 Task: Create a Board called Board0000000085 in Workspace WS0000000029 in Trello with Visibility as Workspace. Create a Board called Board0000000086 in Workspace WS0000000029 in Trello with Visibility as Private. Create a Board called Board0000000087 in Workspace WS0000000029 in Trello with Visibility as Public. Create Card Card0000000337 in Board Board0000000085 in Workspace WS0000000029 in Trello. Create Card Card0000000338 in Board Board0000000085 in Workspace WS0000000029 in Trello
Action: Mouse moved to (439, 44)
Screenshot: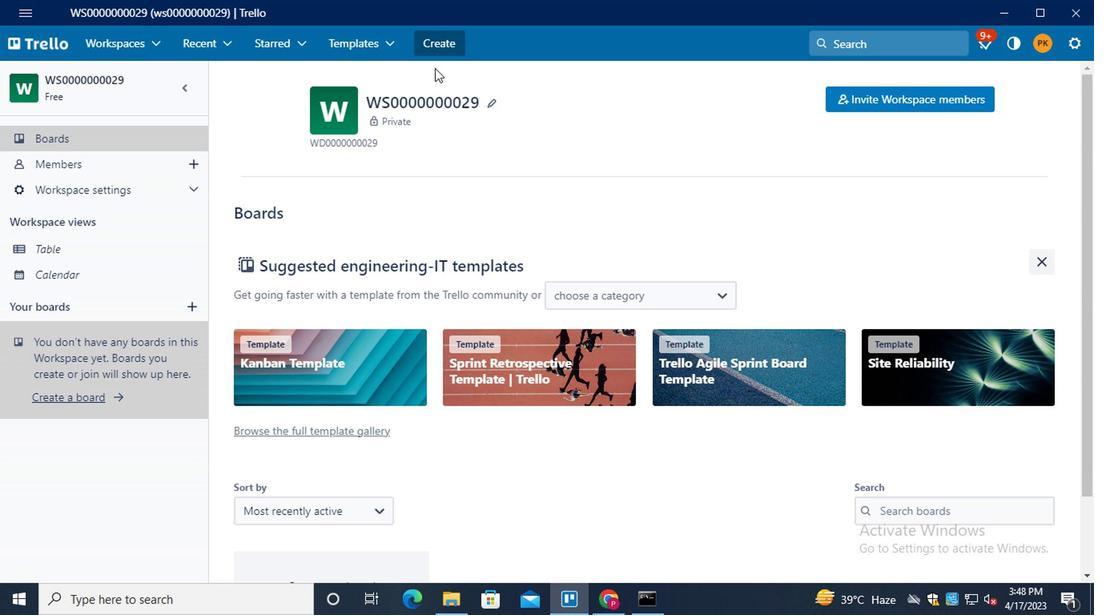 
Action: Mouse pressed left at (439, 44)
Screenshot: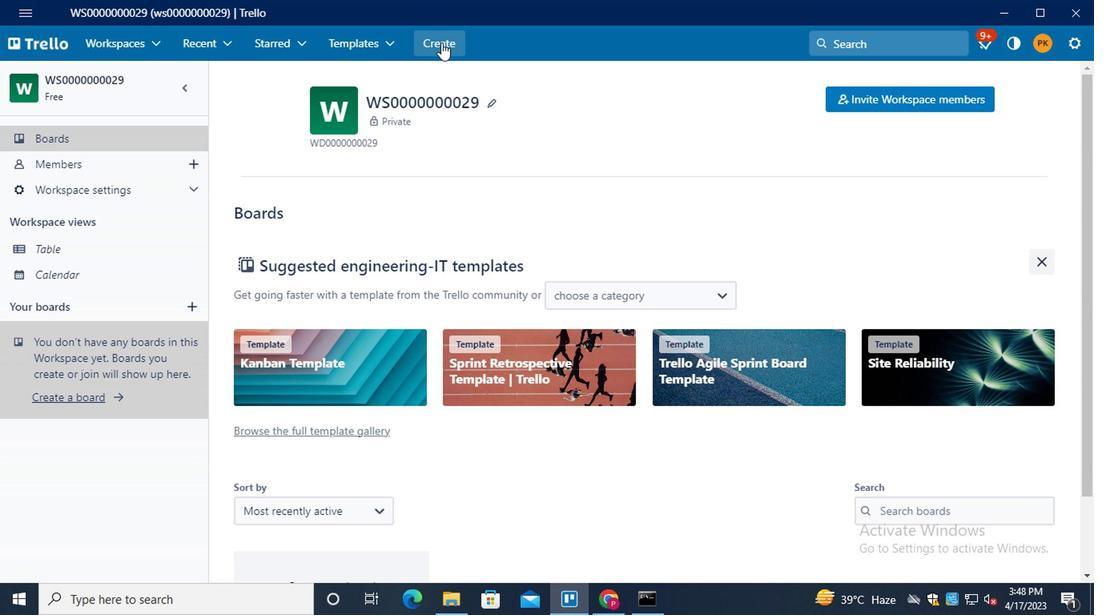 
Action: Mouse moved to (507, 110)
Screenshot: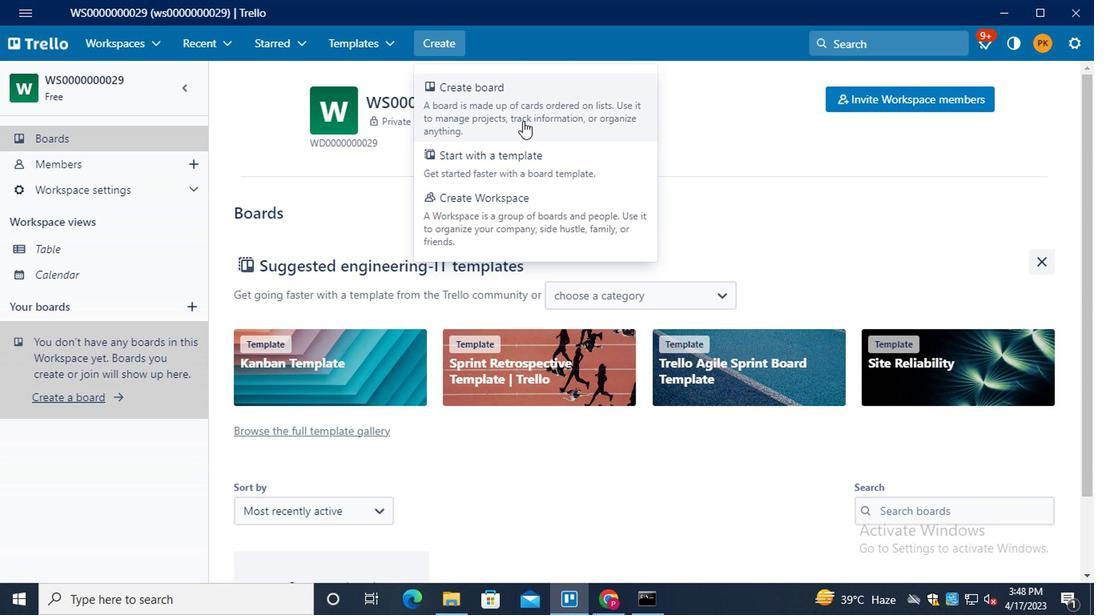
Action: Mouse pressed left at (507, 110)
Screenshot: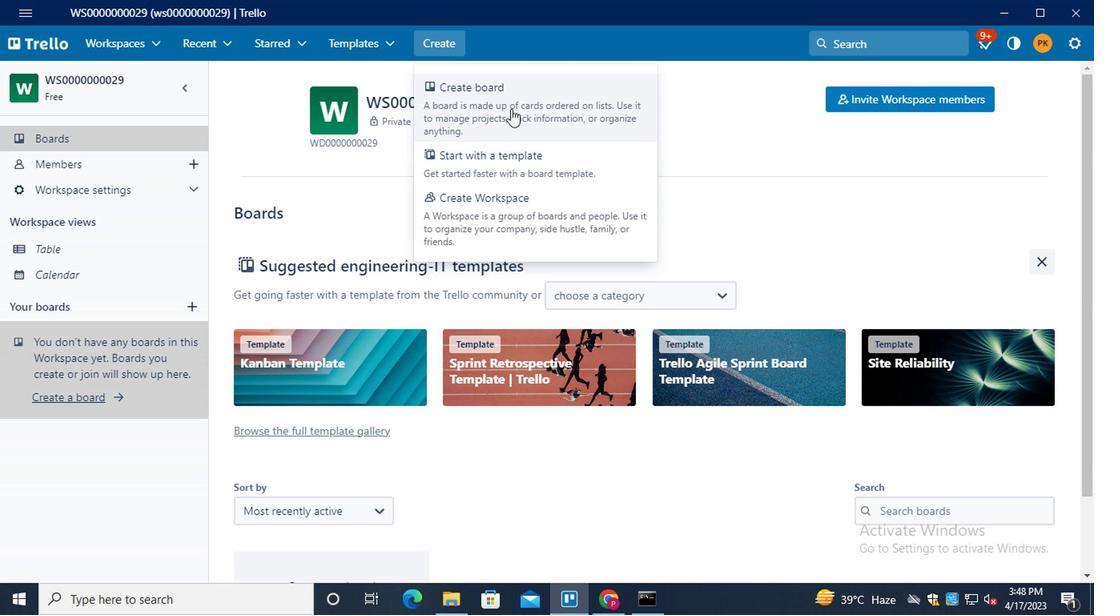 
Action: Mouse moved to (480, 320)
Screenshot: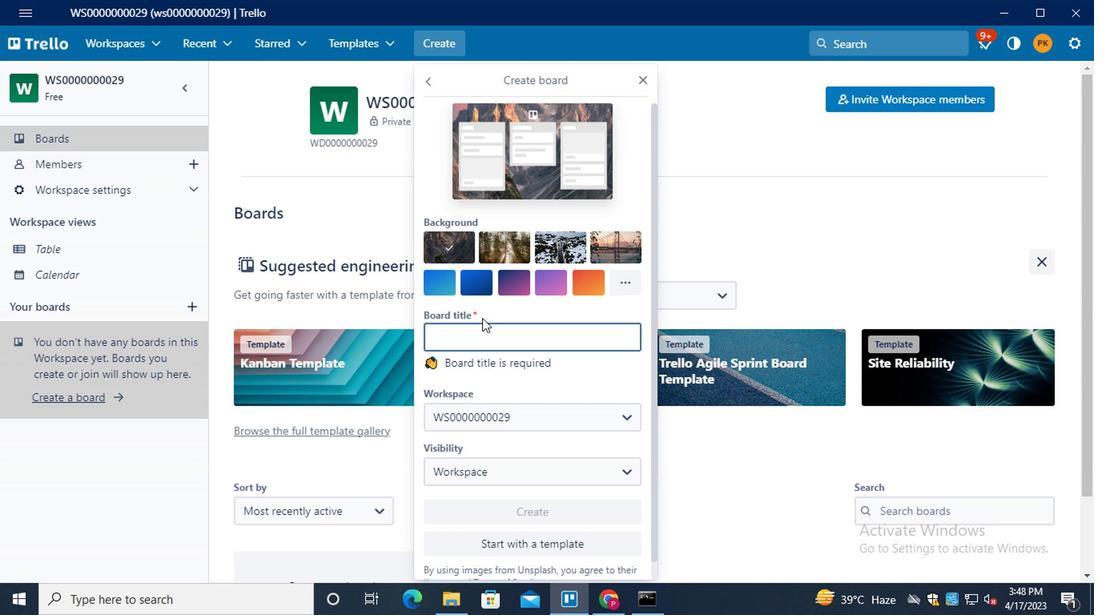 
Action: Key pressed <Key.shift>BOARD0000000085
Screenshot: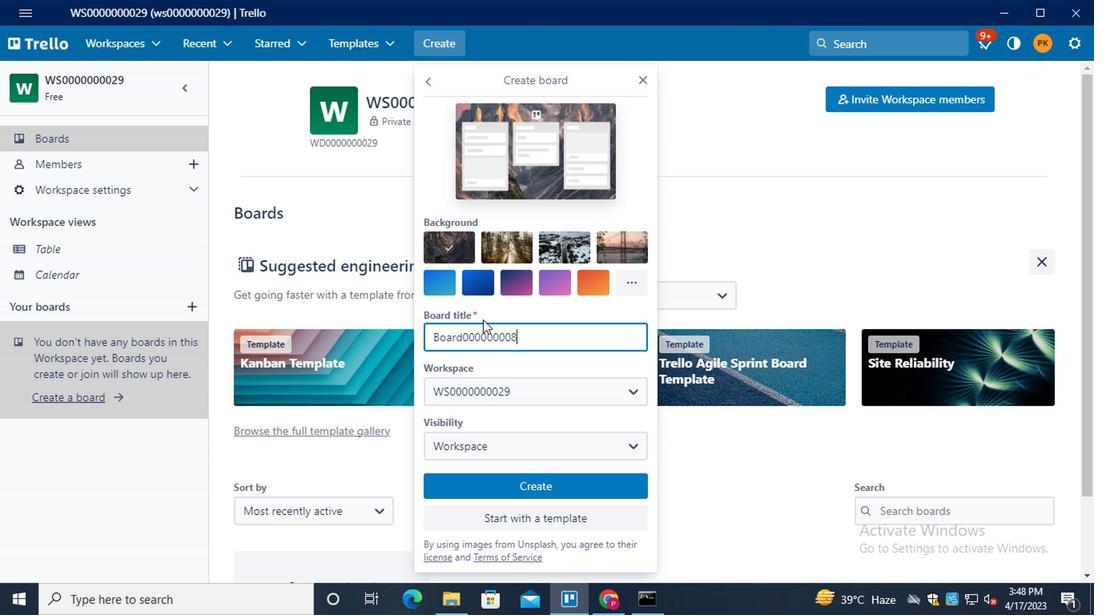 
Action: Mouse moved to (525, 490)
Screenshot: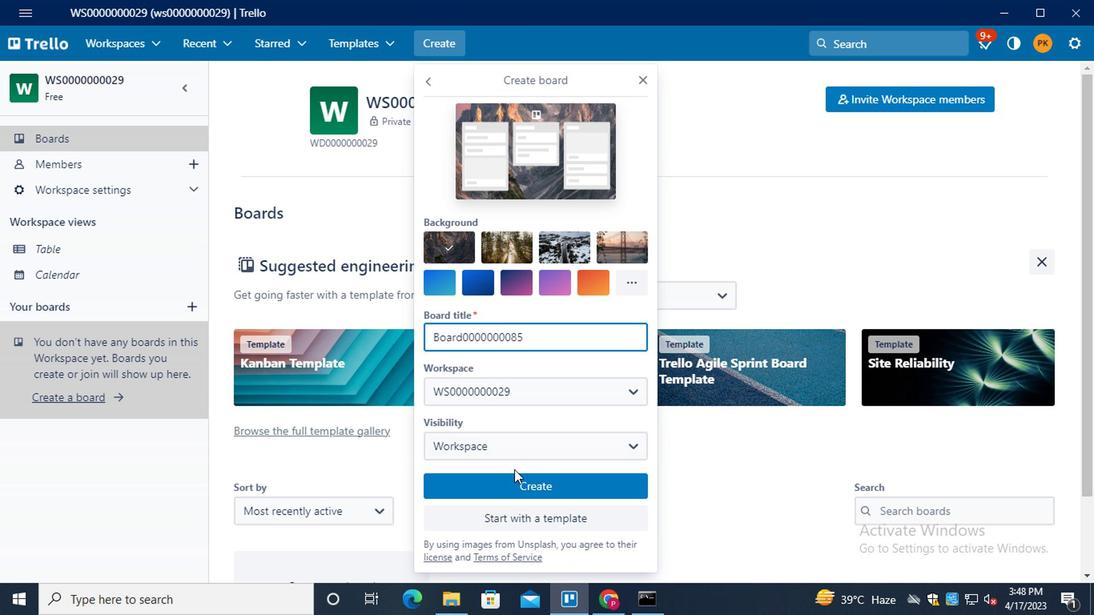 
Action: Mouse pressed left at (525, 490)
Screenshot: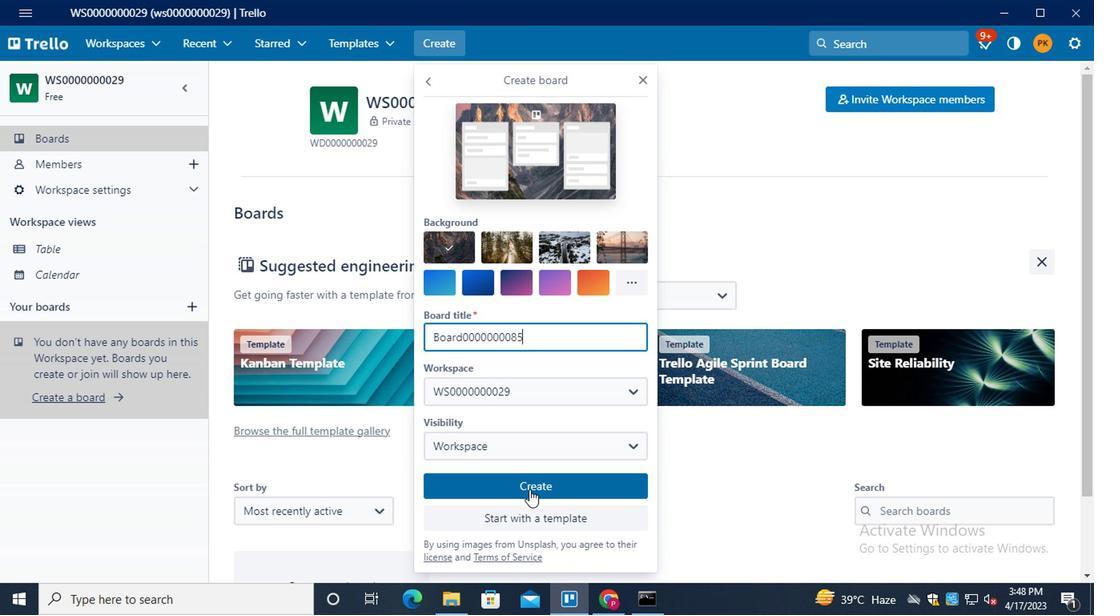 
Action: Mouse moved to (431, 50)
Screenshot: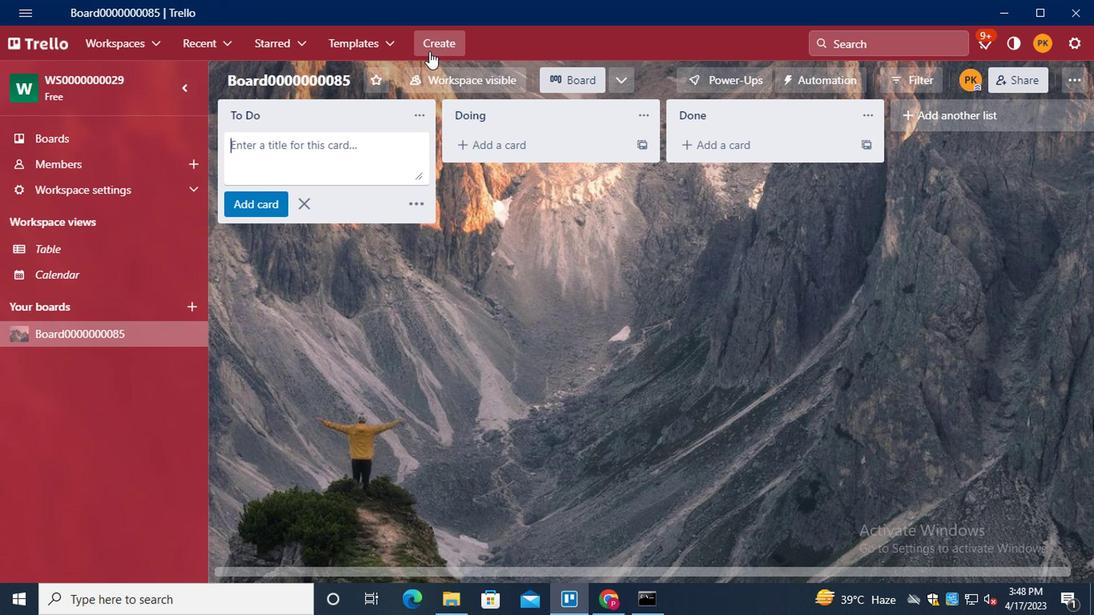 
Action: Mouse pressed left at (431, 50)
Screenshot: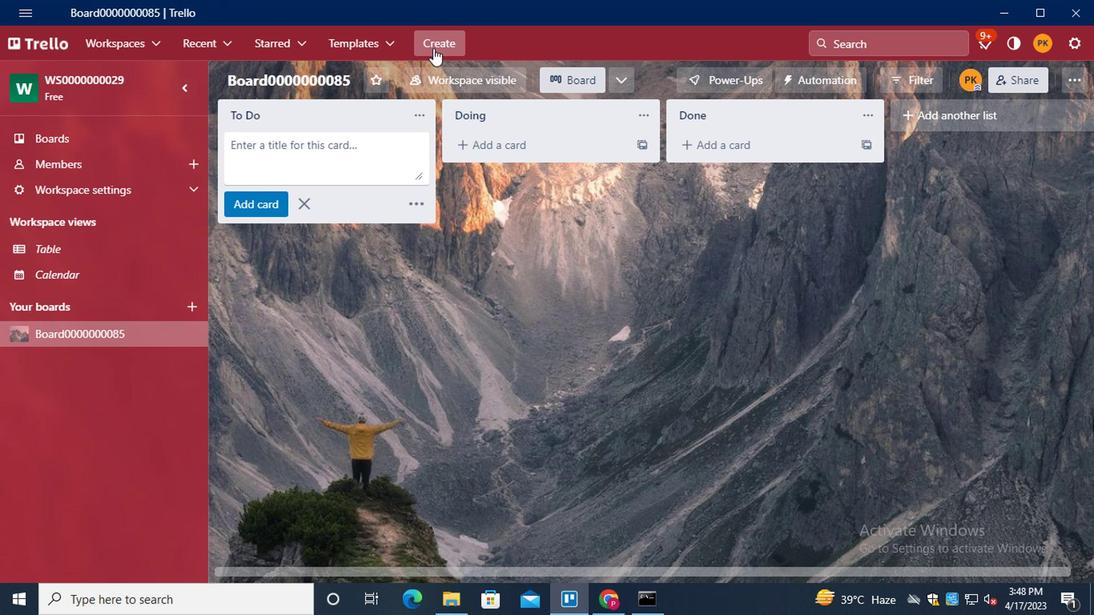 
Action: Mouse moved to (462, 105)
Screenshot: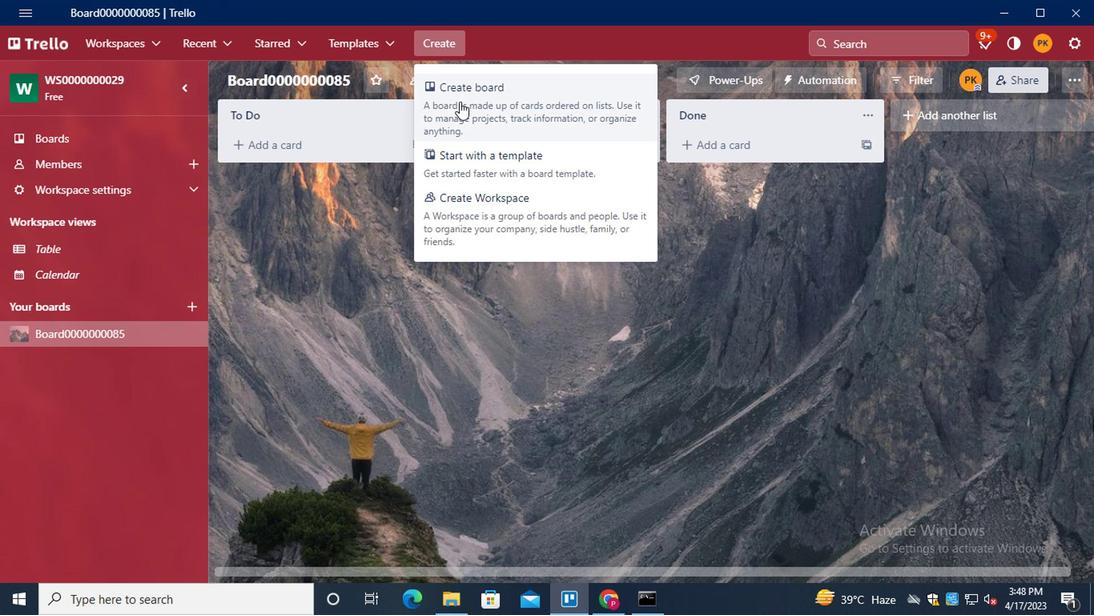 
Action: Mouse pressed left at (462, 105)
Screenshot: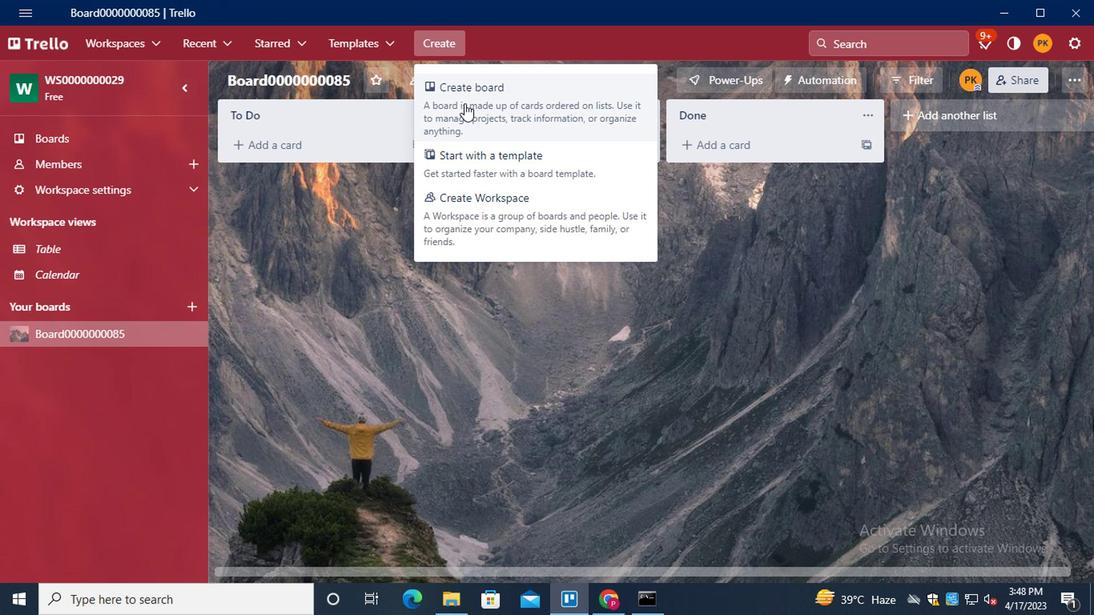 
Action: Mouse moved to (485, 324)
Screenshot: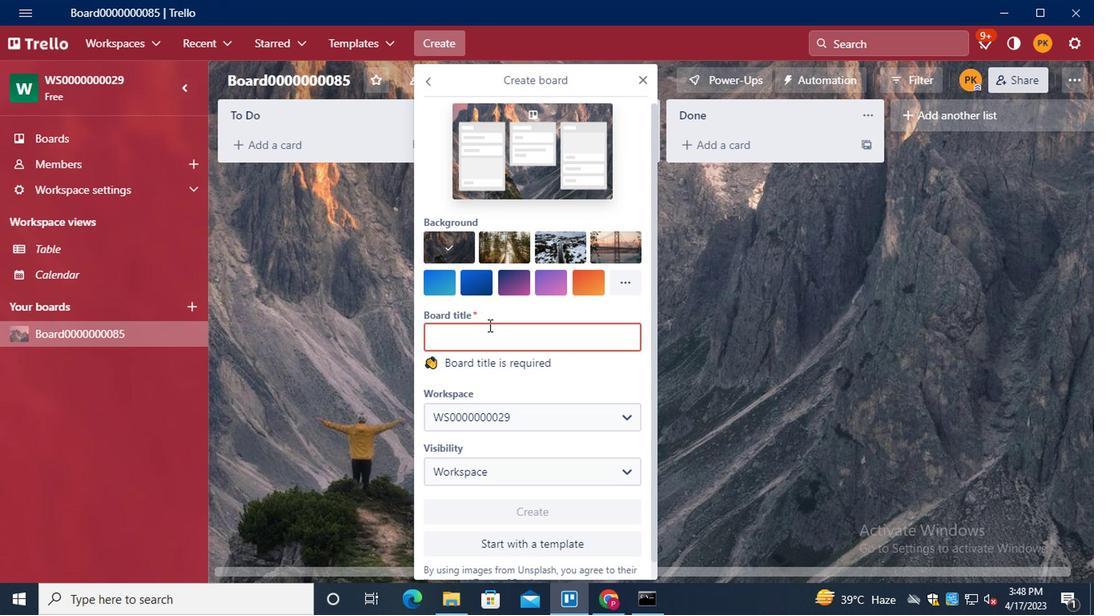 
Action: Key pressed <Key.shift>BOARD0000000086
Screenshot: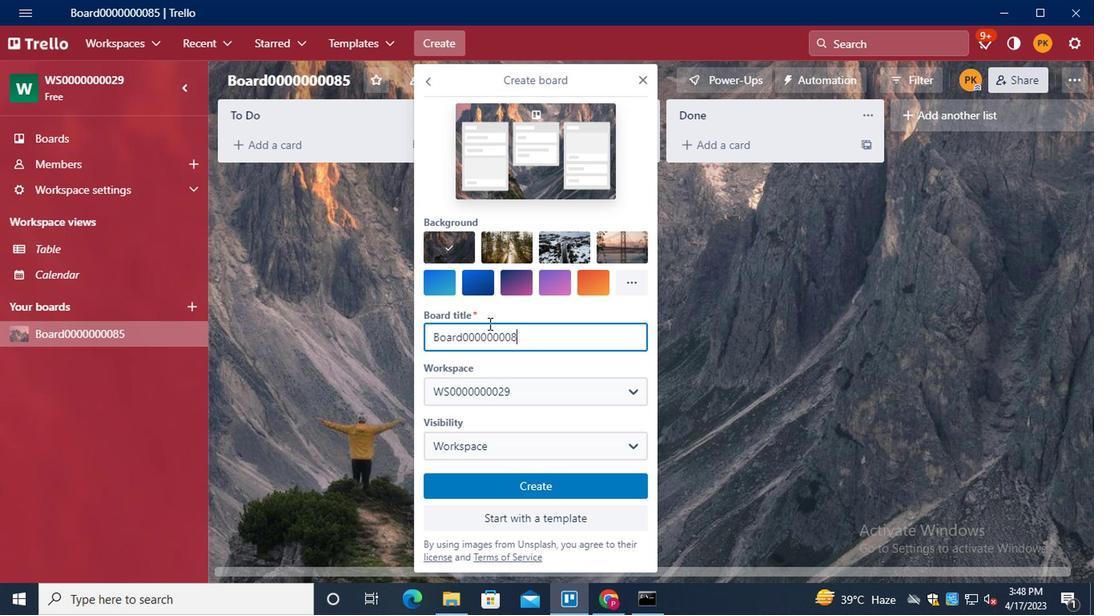 
Action: Mouse moved to (501, 455)
Screenshot: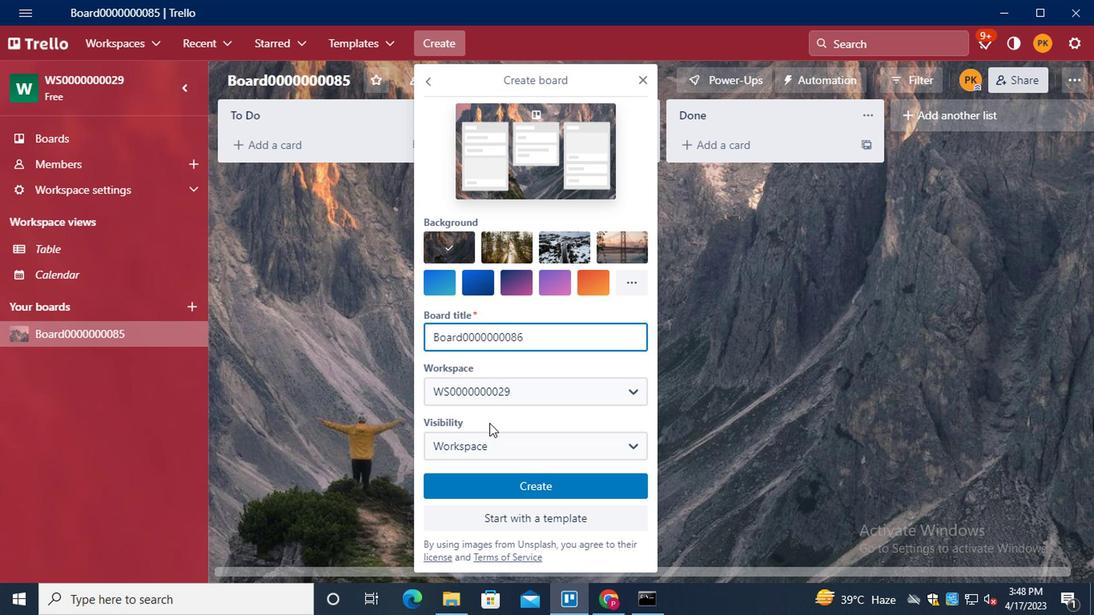 
Action: Mouse pressed left at (501, 455)
Screenshot: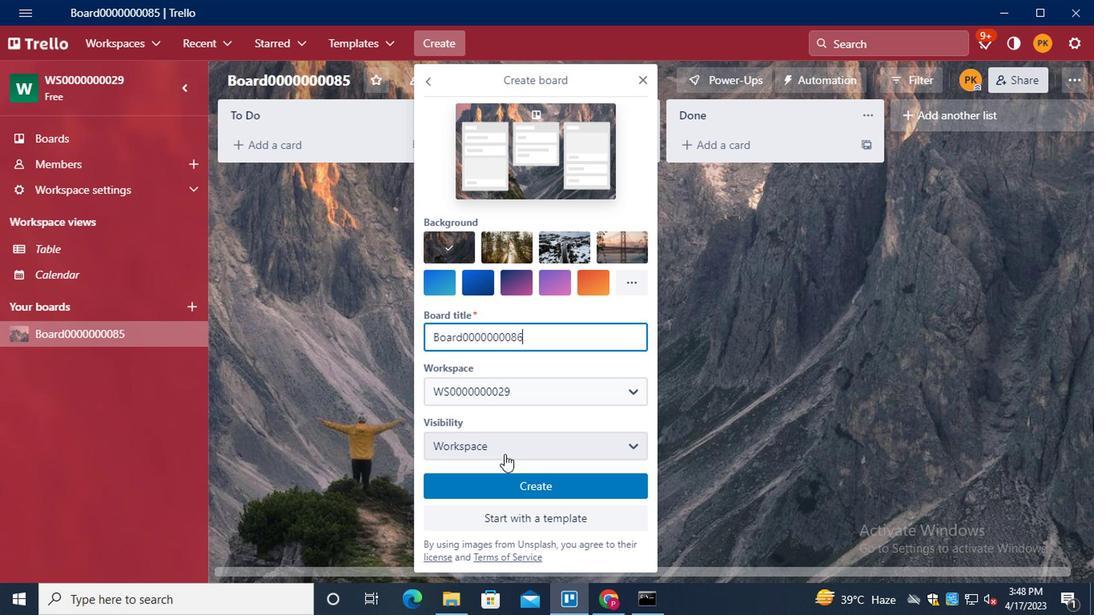 
Action: Mouse scrolled (501, 454) with delta (0, -1)
Screenshot: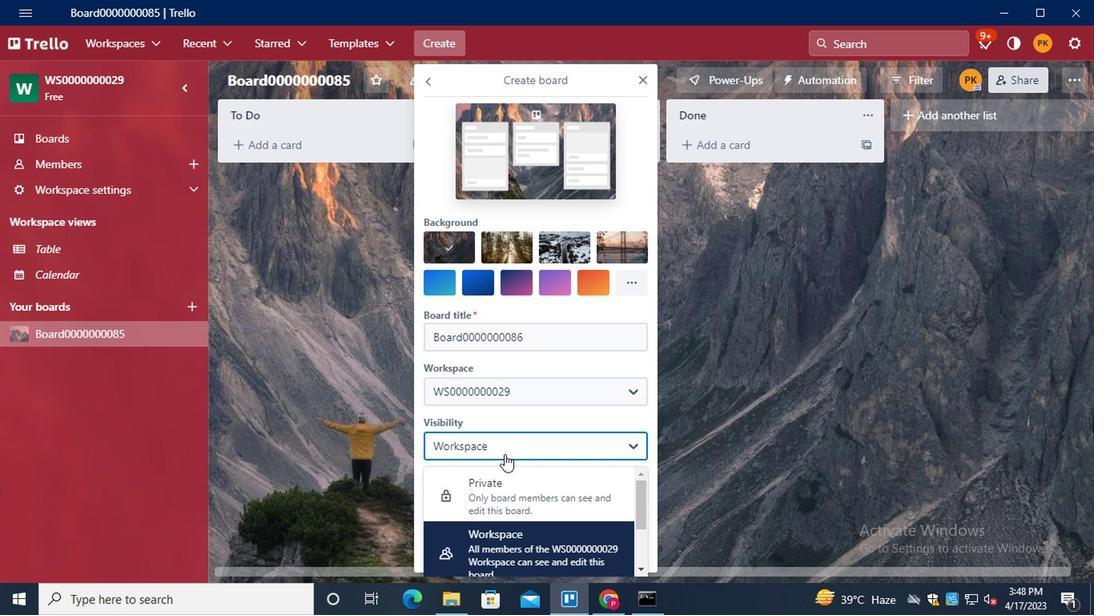 
Action: Mouse scrolled (501, 454) with delta (0, -1)
Screenshot: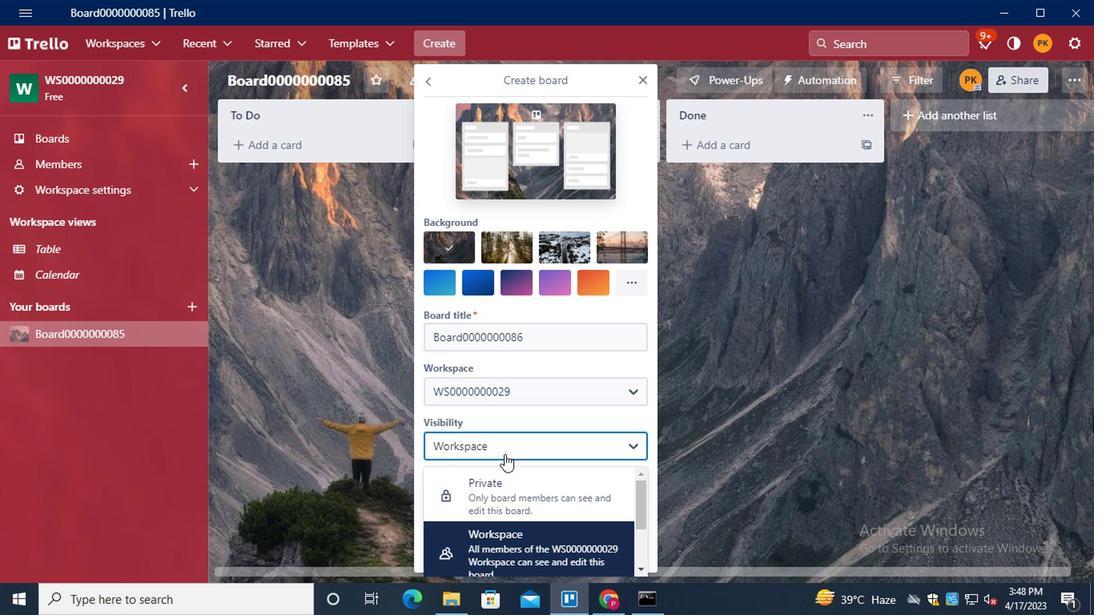 
Action: Mouse moved to (503, 487)
Screenshot: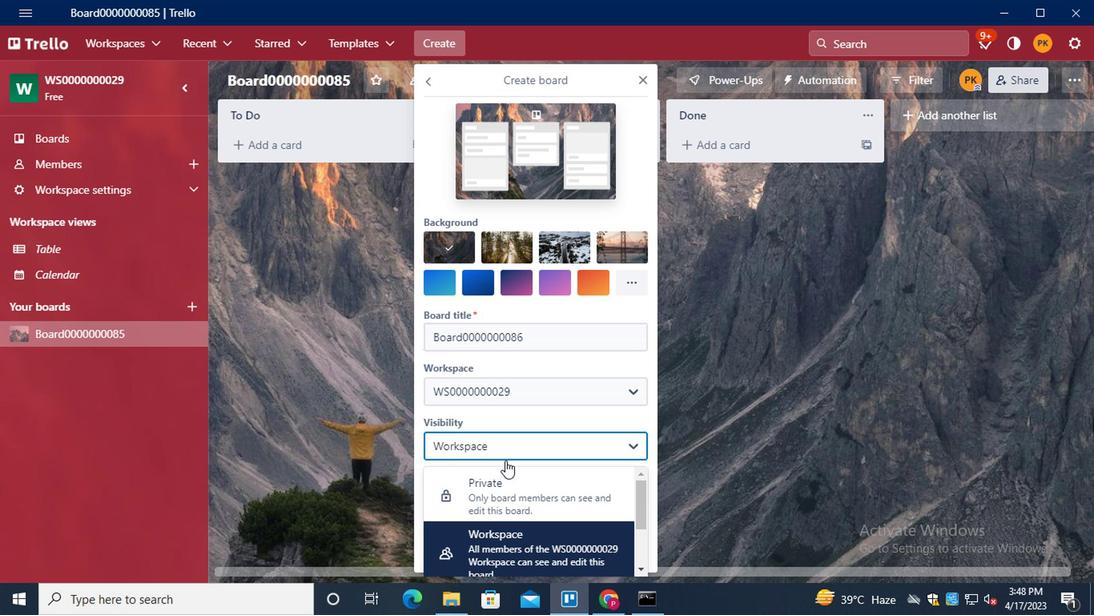 
Action: Mouse pressed left at (503, 487)
Screenshot: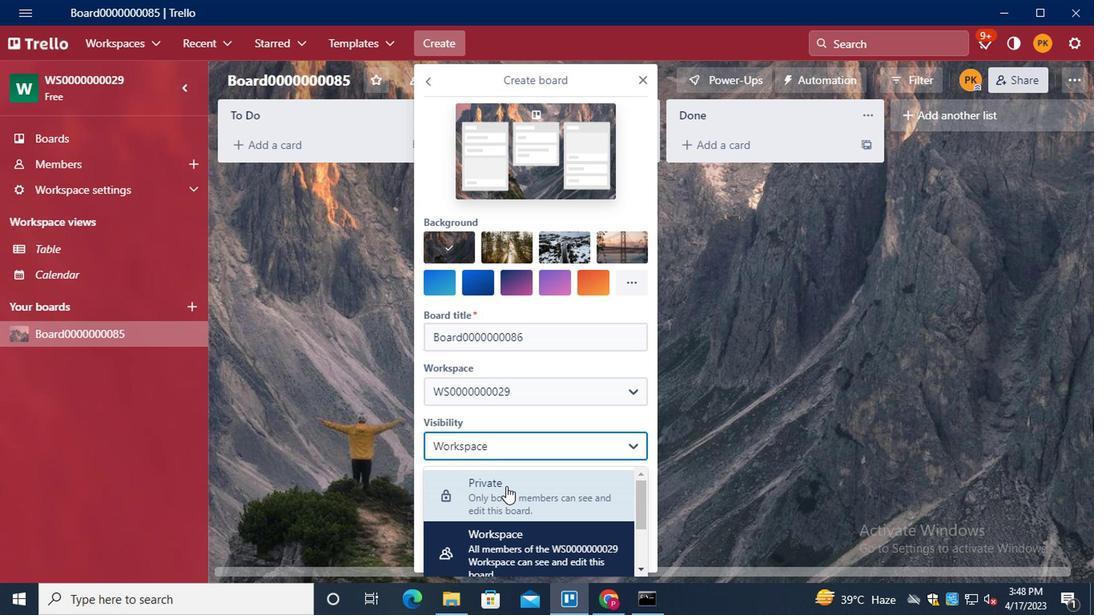
Action: Mouse moved to (532, 482)
Screenshot: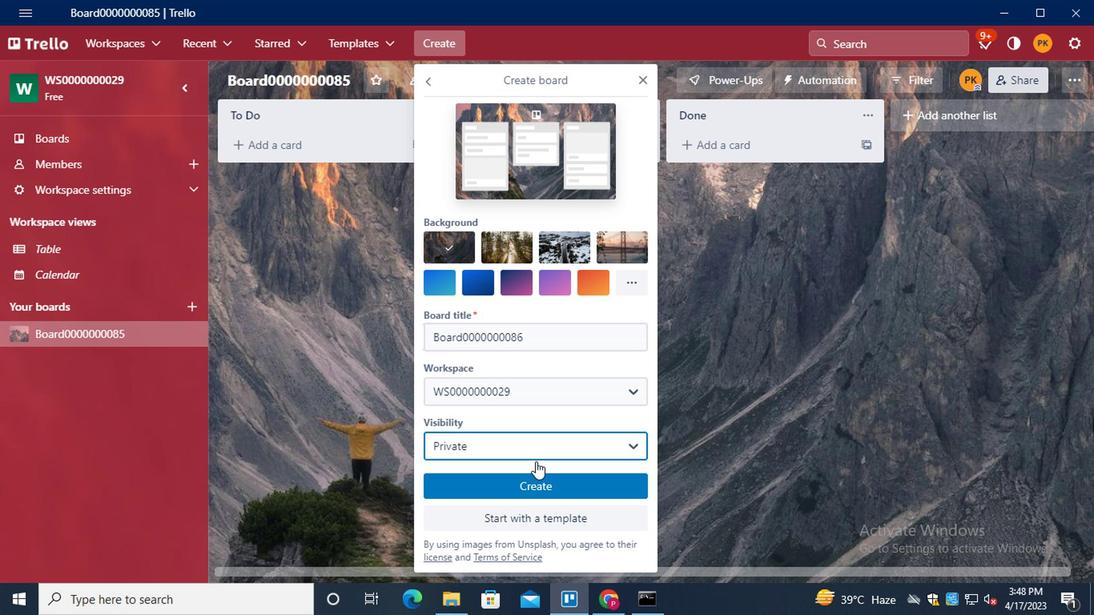 
Action: Mouse pressed left at (532, 482)
Screenshot: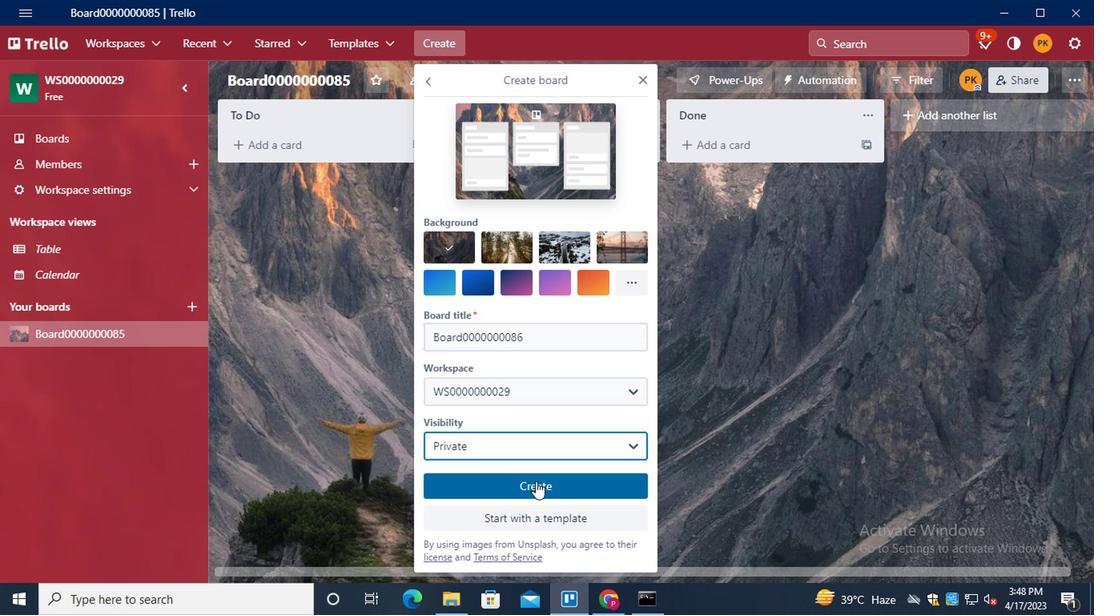 
Action: Mouse moved to (444, 50)
Screenshot: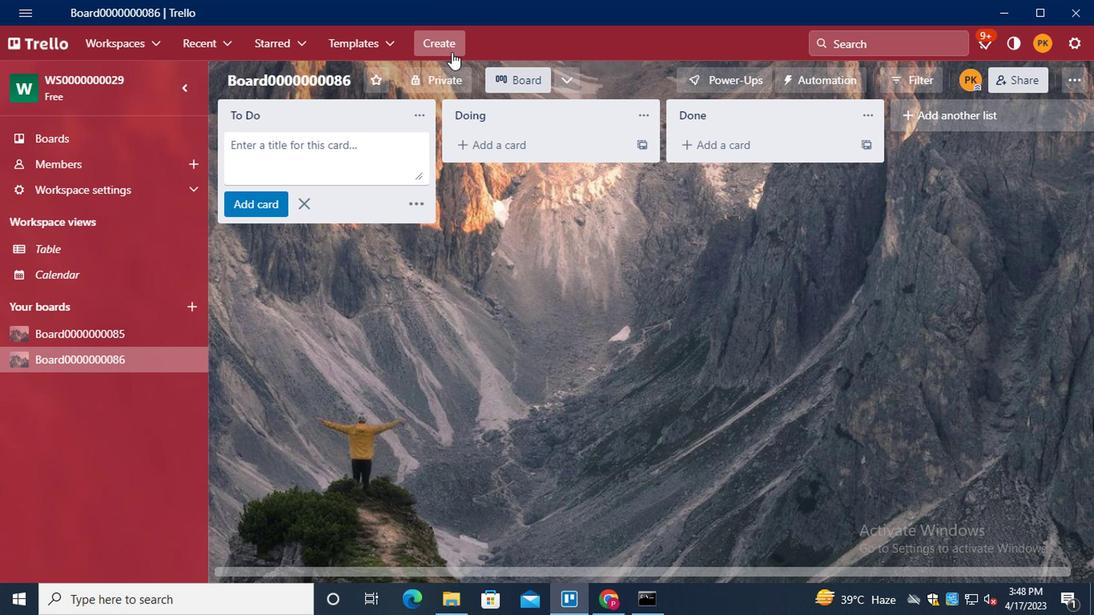 
Action: Mouse pressed left at (444, 50)
Screenshot: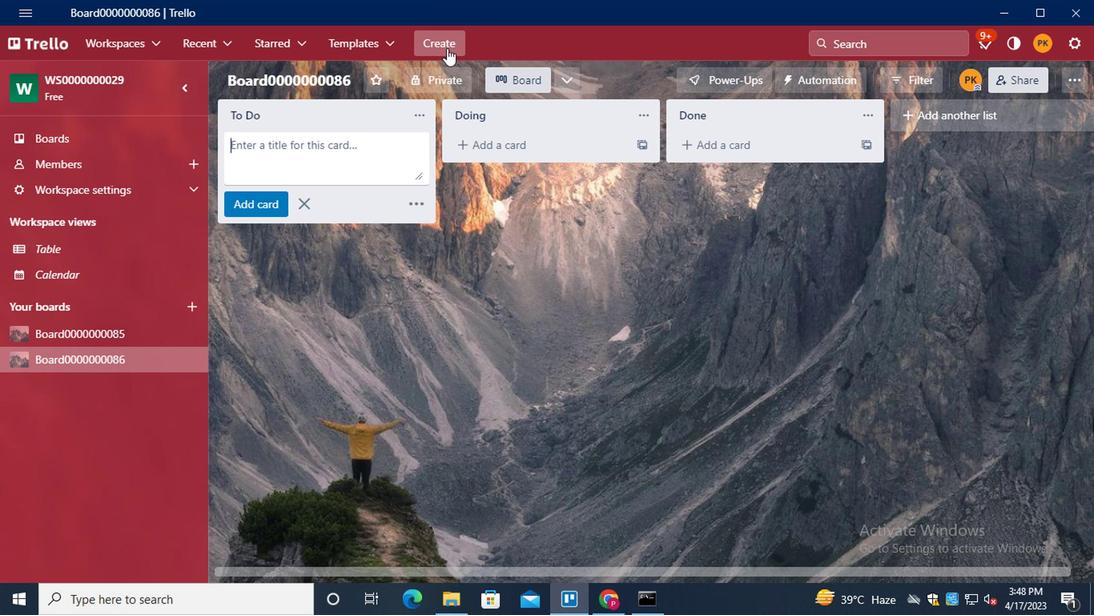
Action: Mouse moved to (484, 110)
Screenshot: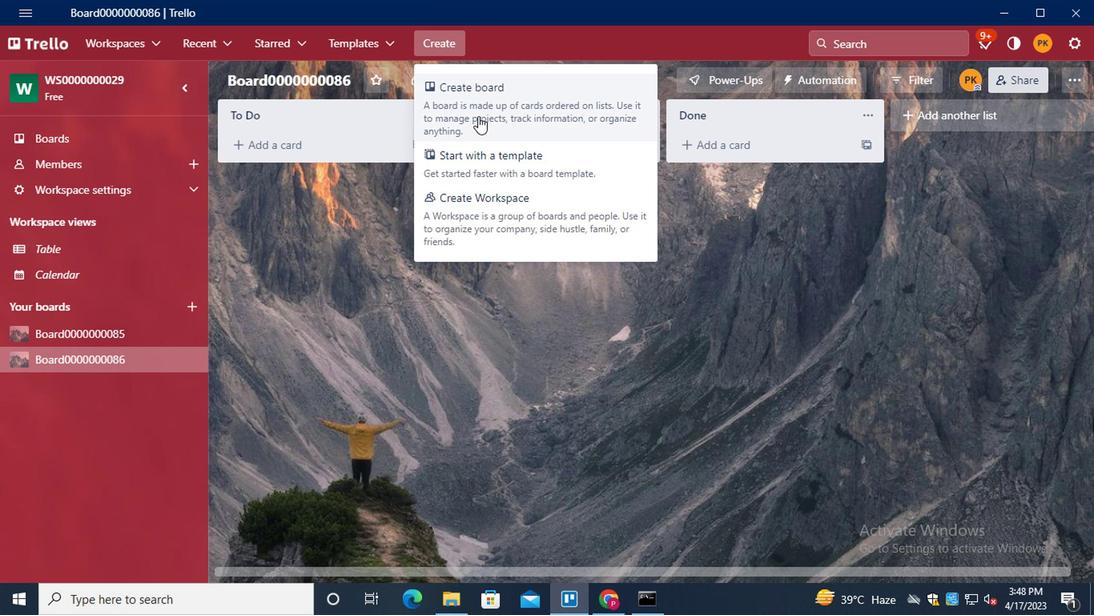
Action: Mouse pressed left at (484, 110)
Screenshot: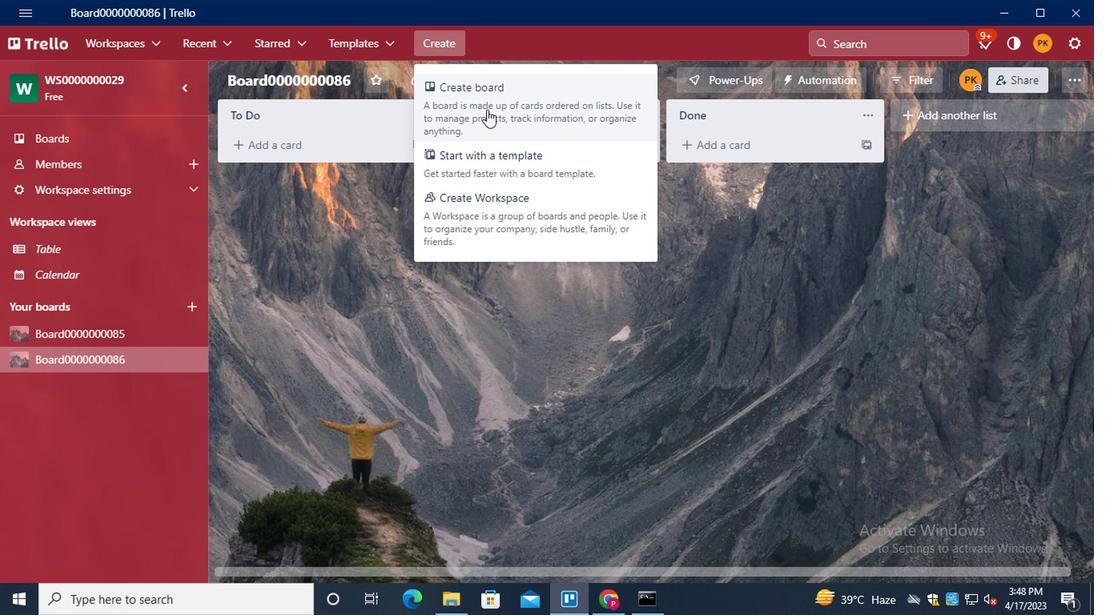 
Action: Mouse moved to (501, 315)
Screenshot: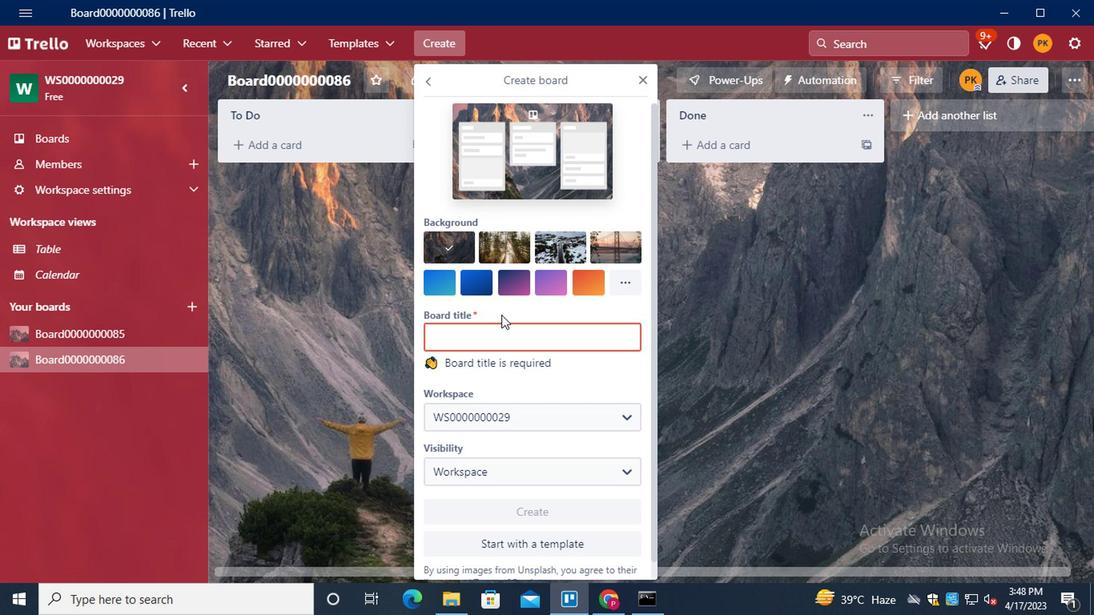 
Action: Key pressed <Key.shift>BOARD0000000087
Screenshot: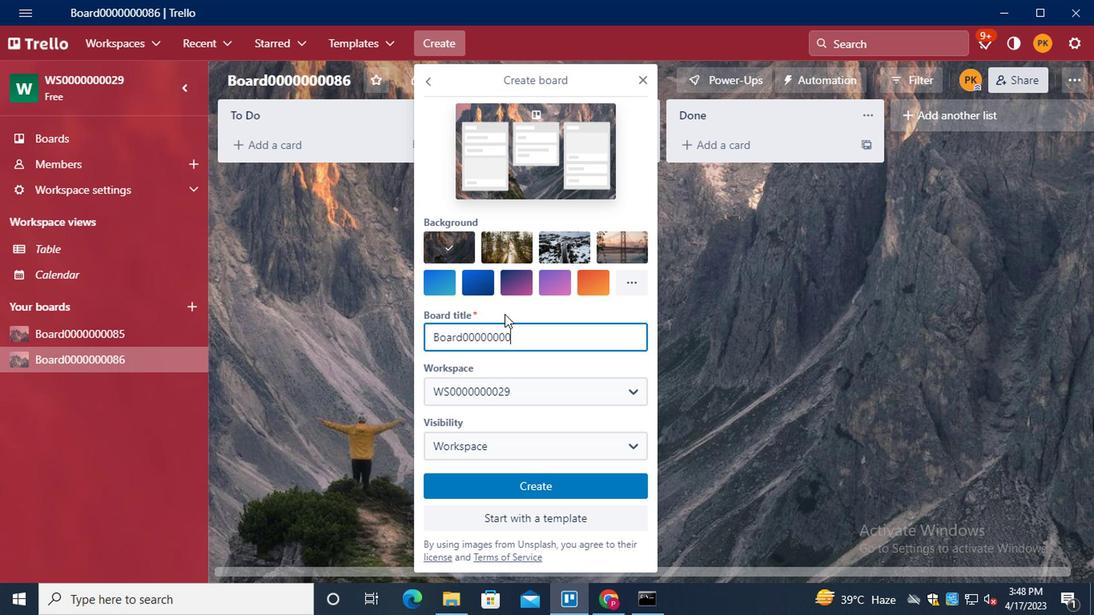 
Action: Mouse moved to (502, 448)
Screenshot: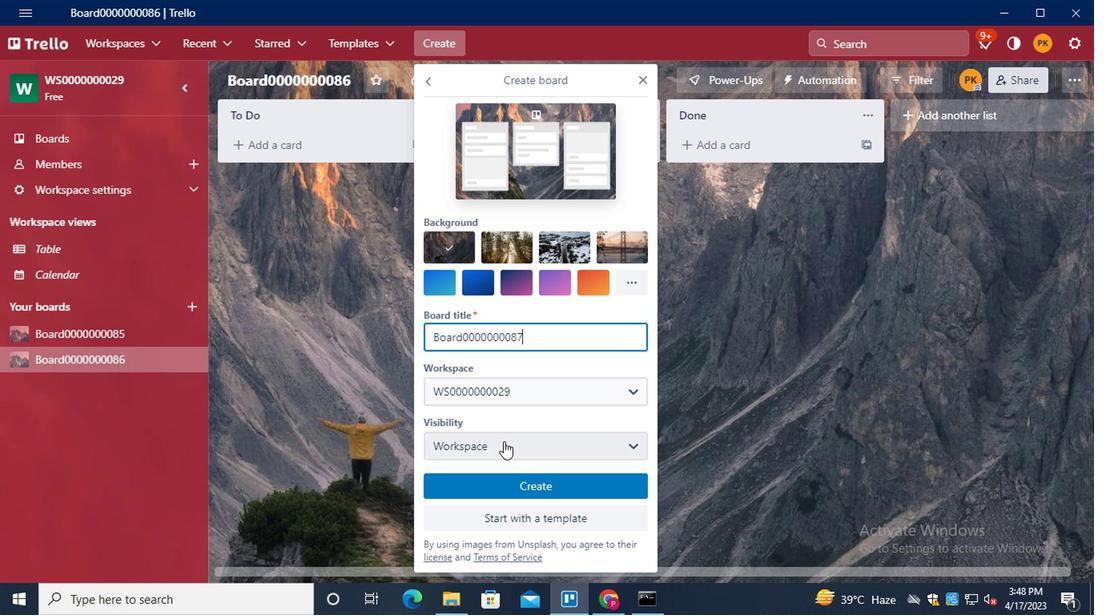 
Action: Mouse pressed left at (502, 448)
Screenshot: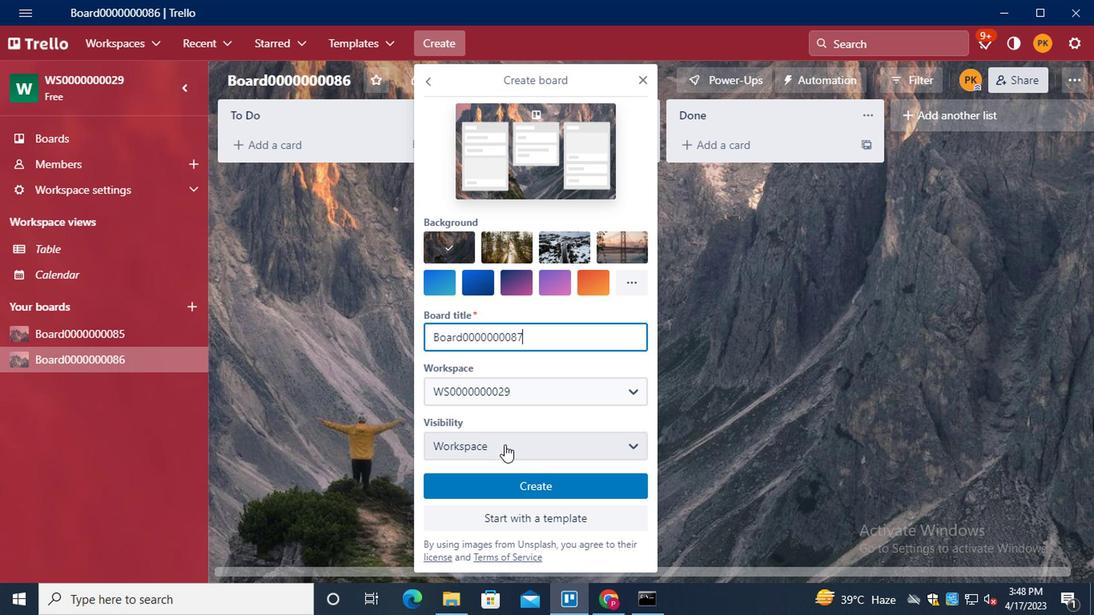 
Action: Mouse moved to (507, 487)
Screenshot: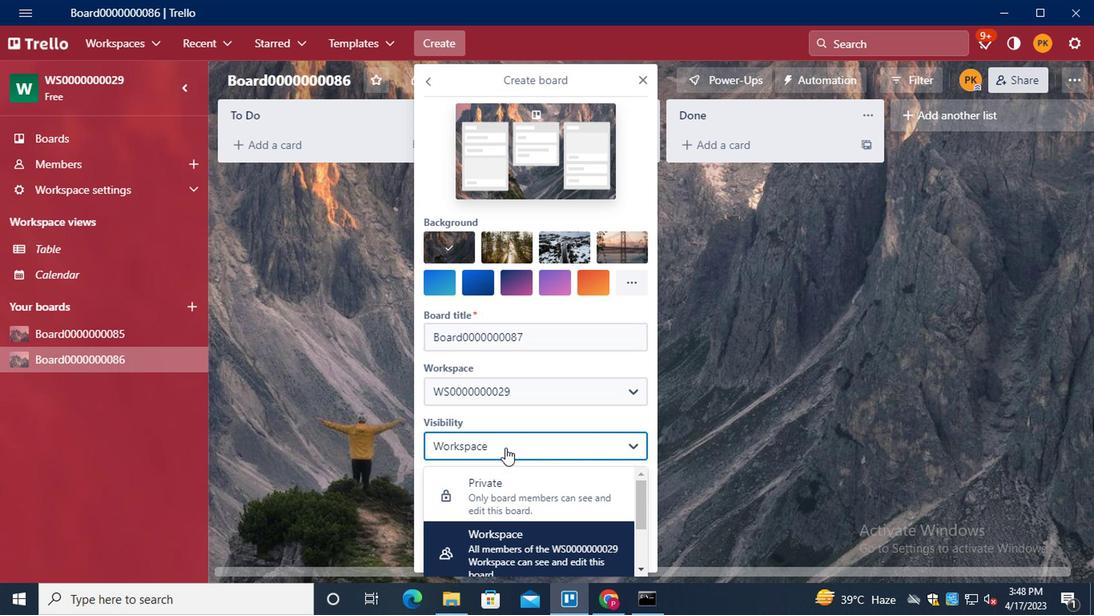 
Action: Mouse scrolled (507, 487) with delta (0, 0)
Screenshot: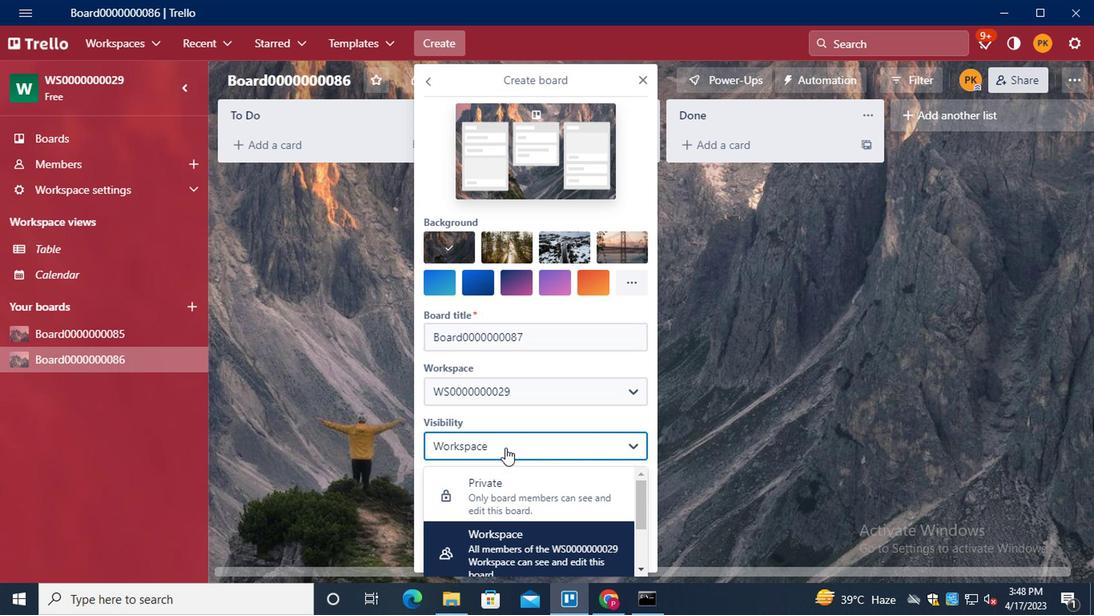 
Action: Mouse moved to (507, 490)
Screenshot: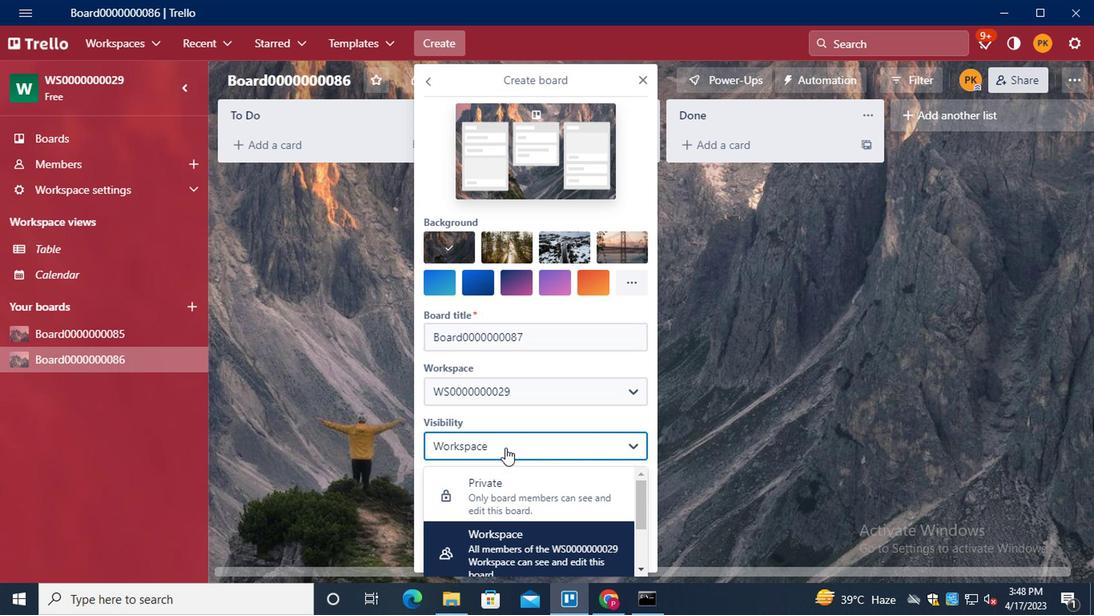 
Action: Mouse scrolled (507, 489) with delta (0, 0)
Screenshot: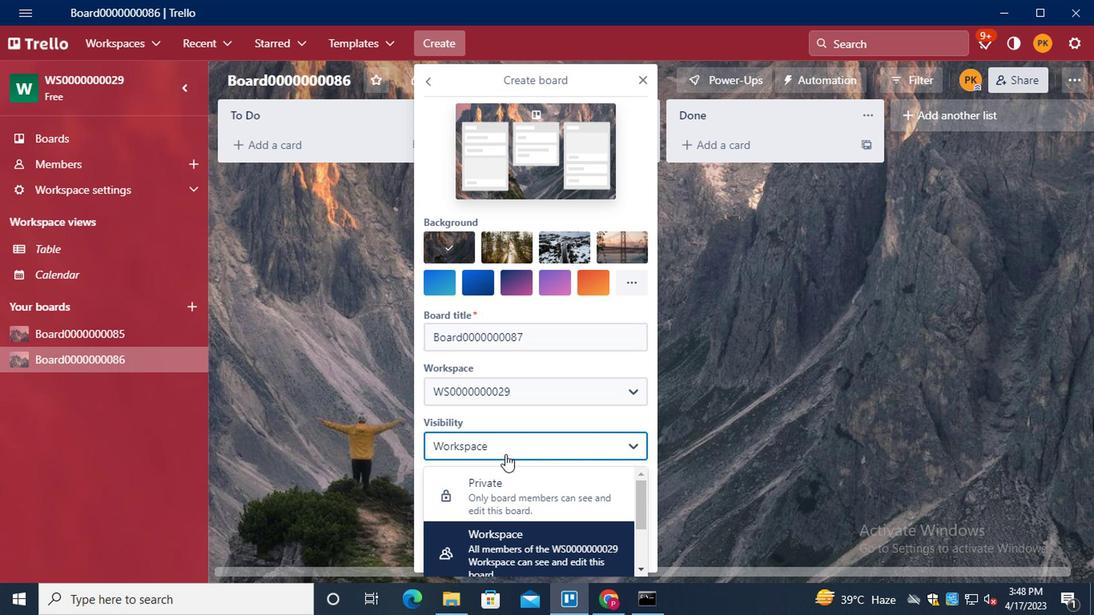 
Action: Mouse moved to (507, 491)
Screenshot: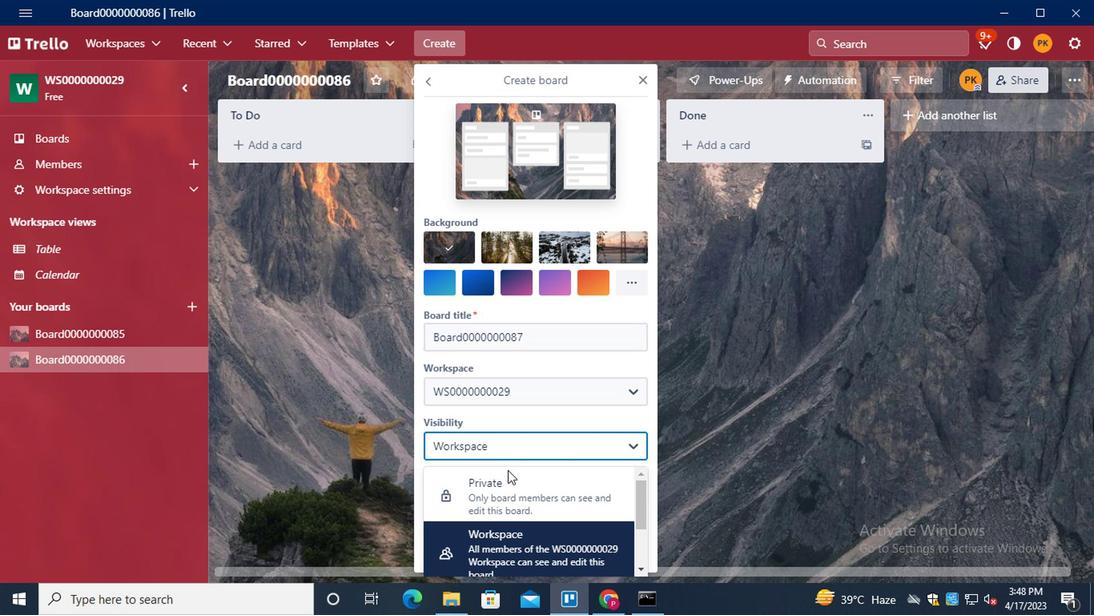 
Action: Mouse scrolled (507, 491) with delta (0, 0)
Screenshot: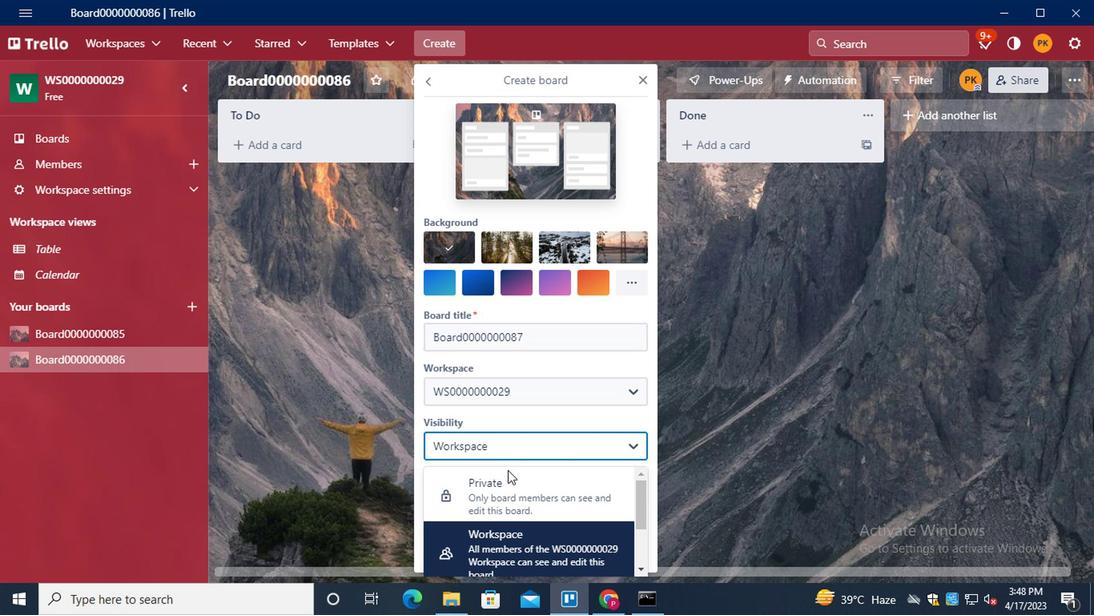 
Action: Mouse moved to (507, 494)
Screenshot: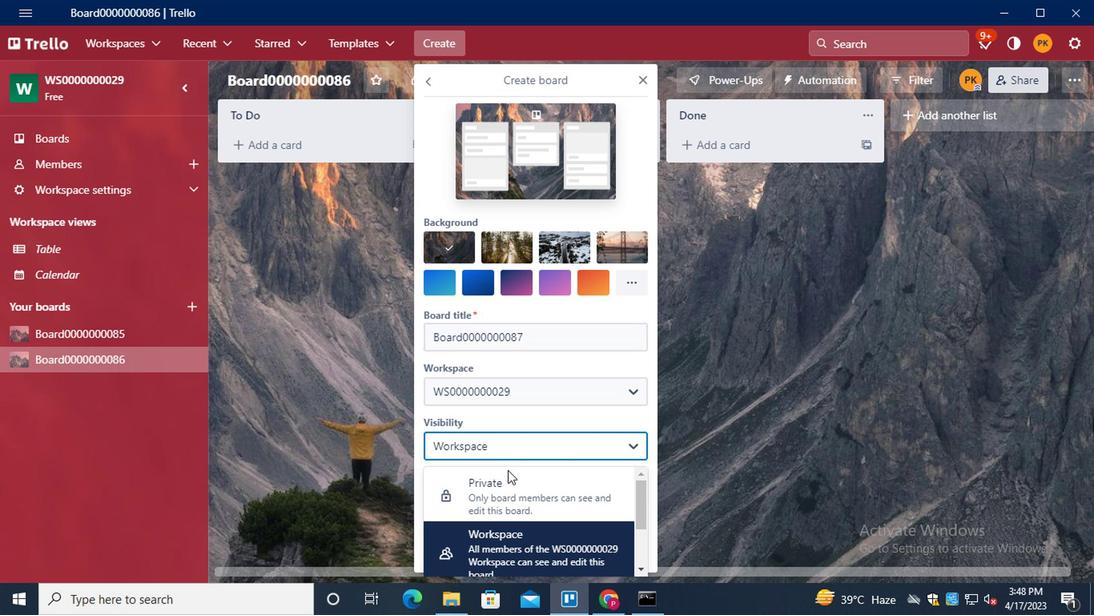 
Action: Mouse scrolled (507, 493) with delta (0, 0)
Screenshot: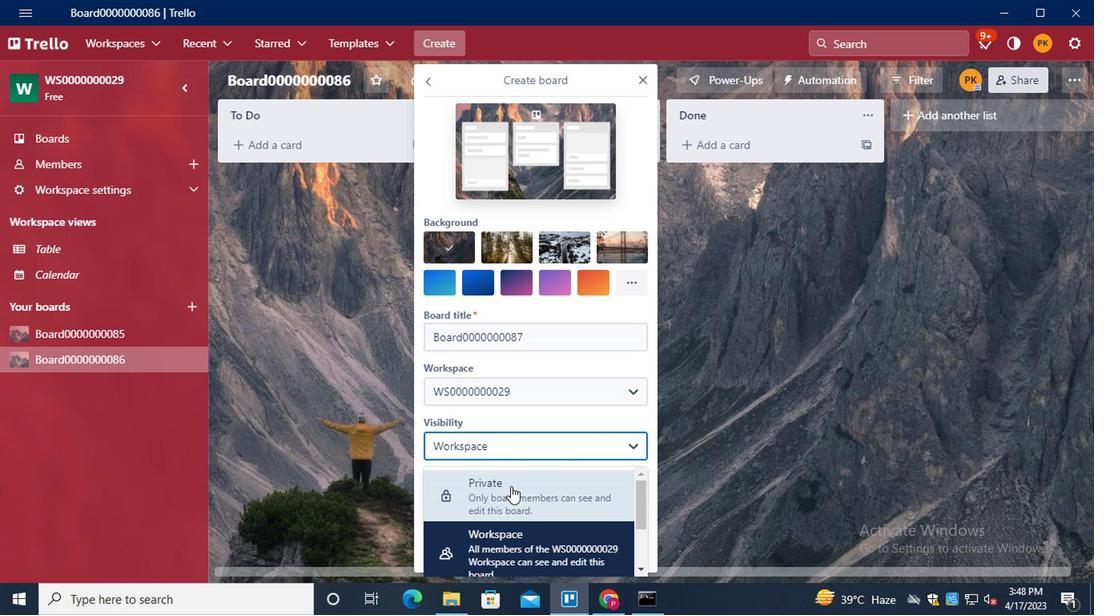 
Action: Mouse moved to (511, 547)
Screenshot: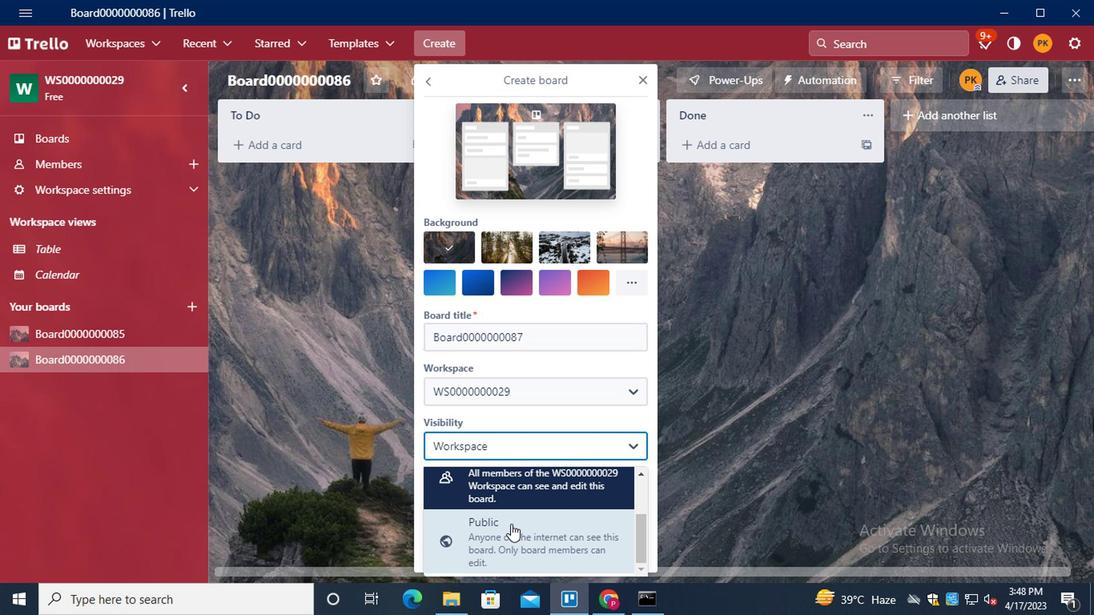 
Action: Mouse pressed left at (511, 547)
Screenshot: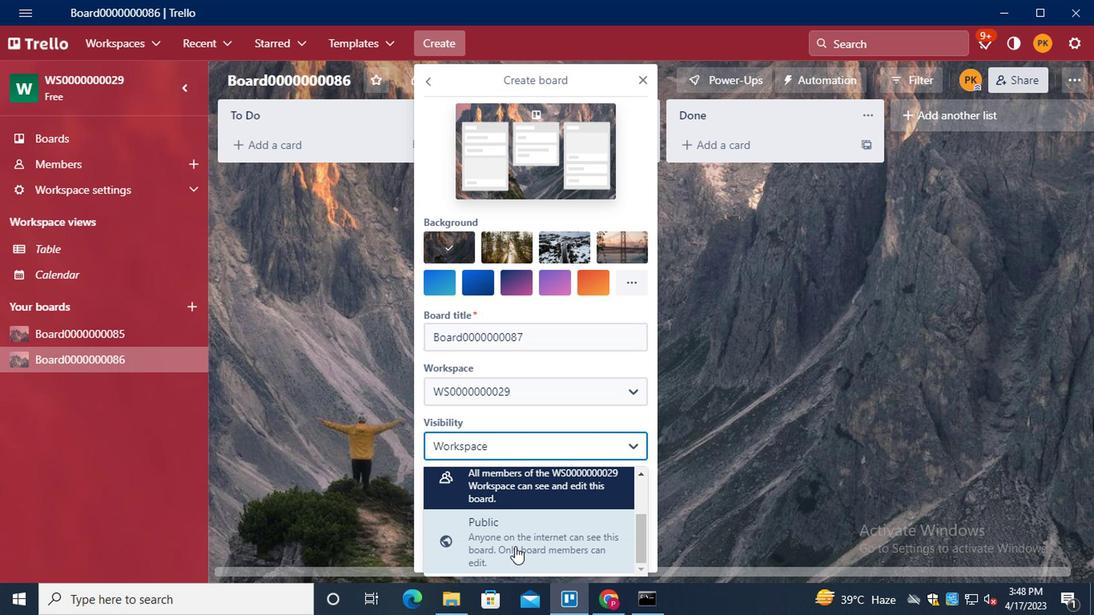 
Action: Mouse moved to (560, 551)
Screenshot: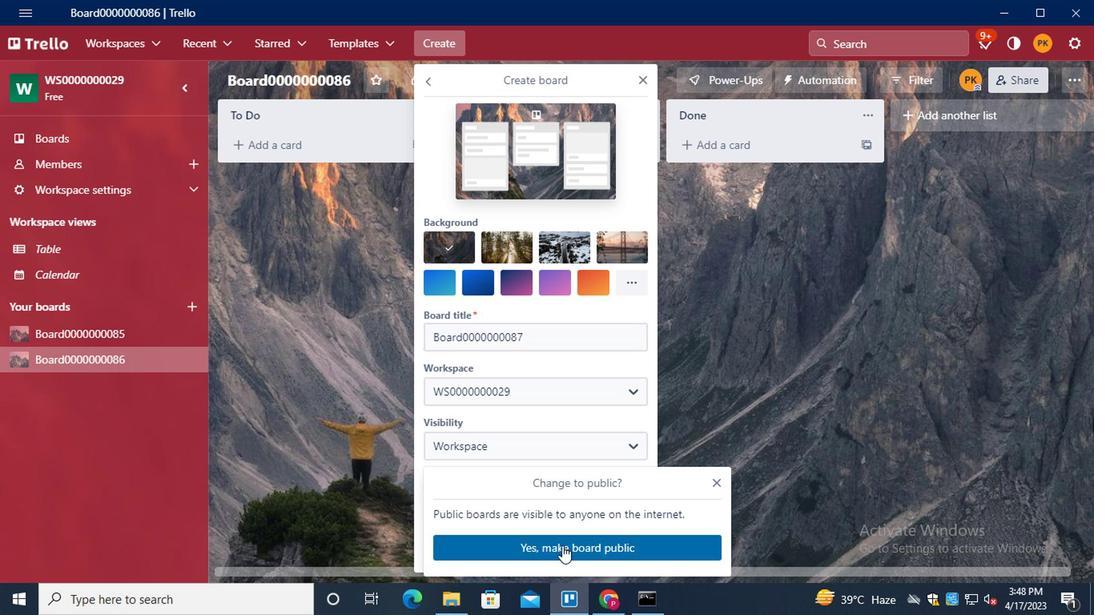 
Action: Mouse pressed left at (560, 551)
Screenshot: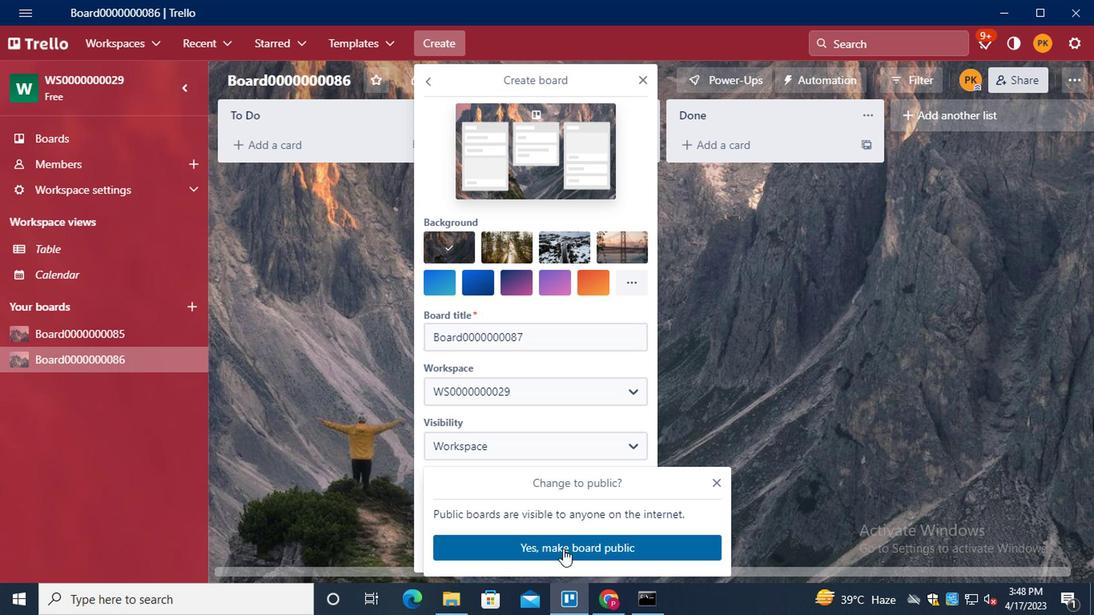 
Action: Mouse moved to (552, 492)
Screenshot: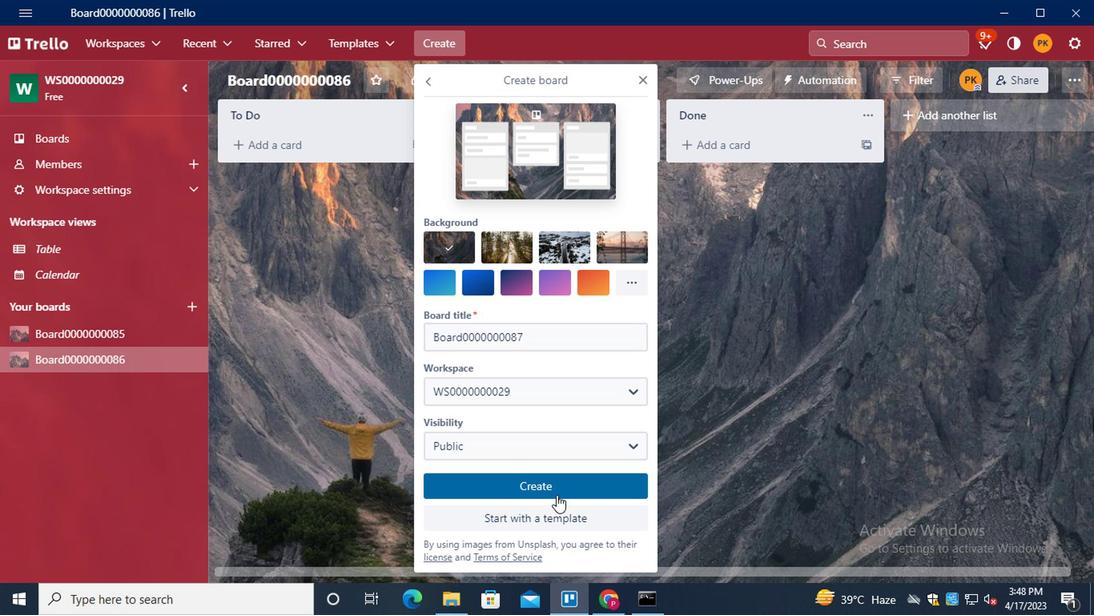 
Action: Mouse pressed left at (552, 492)
Screenshot: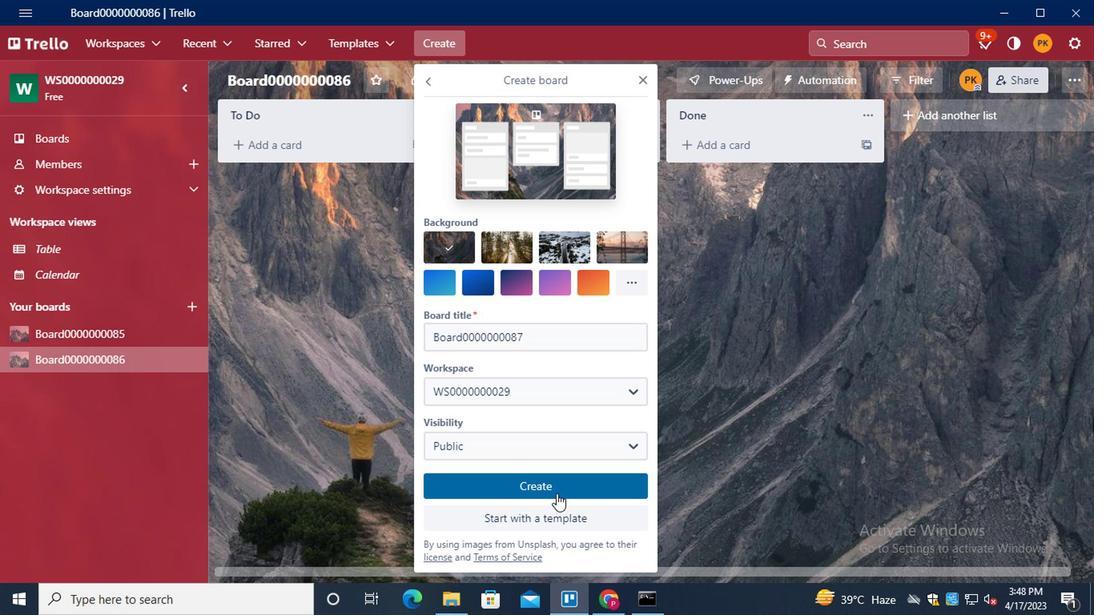 
Action: Mouse moved to (107, 333)
Screenshot: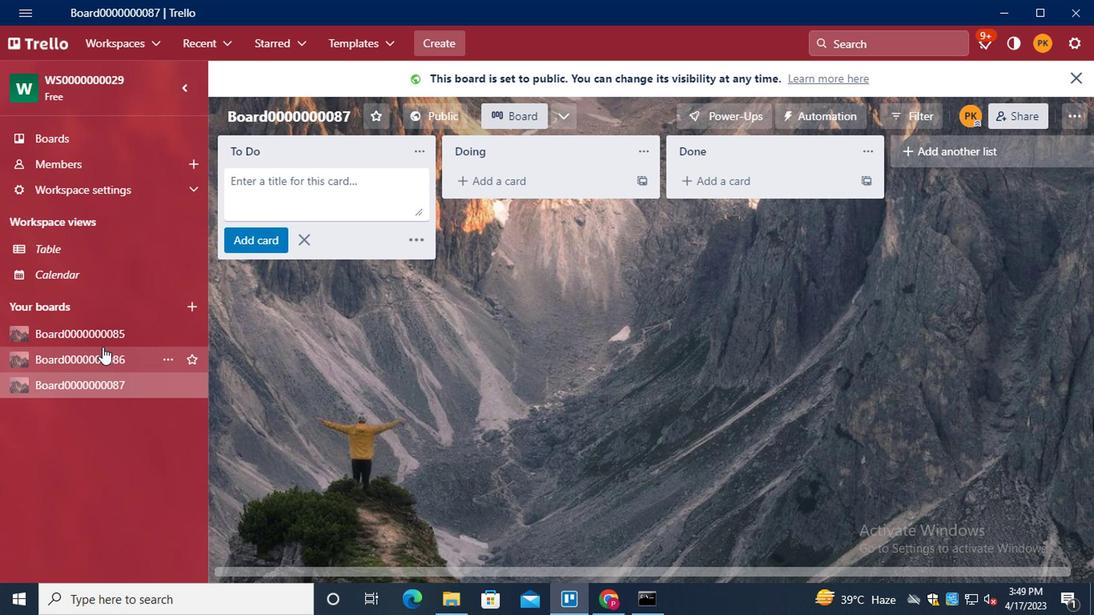 
Action: Mouse pressed left at (107, 333)
Screenshot: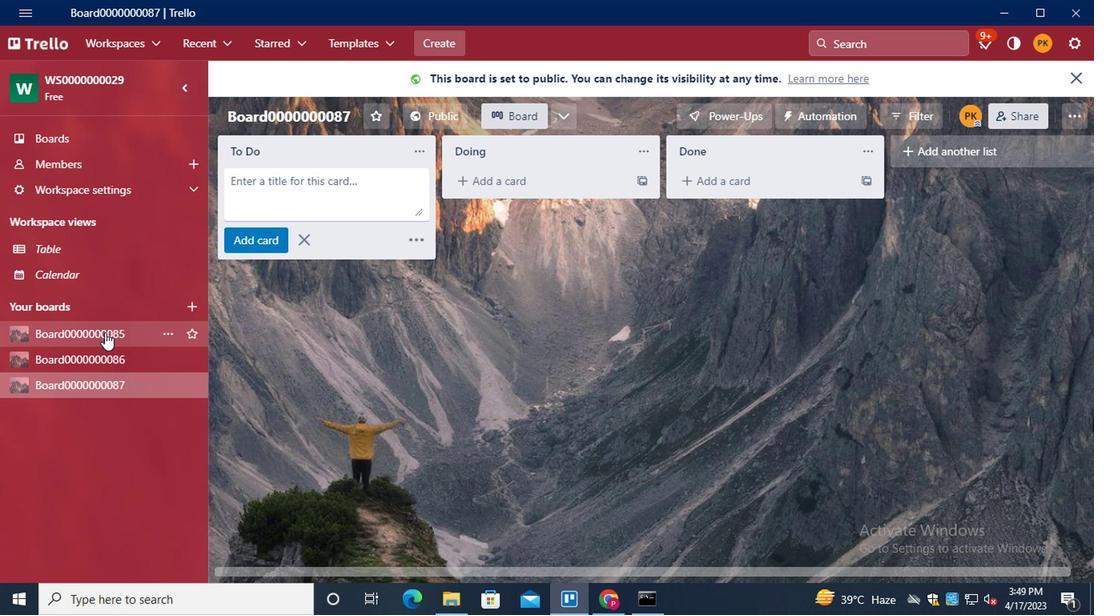 
Action: Mouse moved to (320, 143)
Screenshot: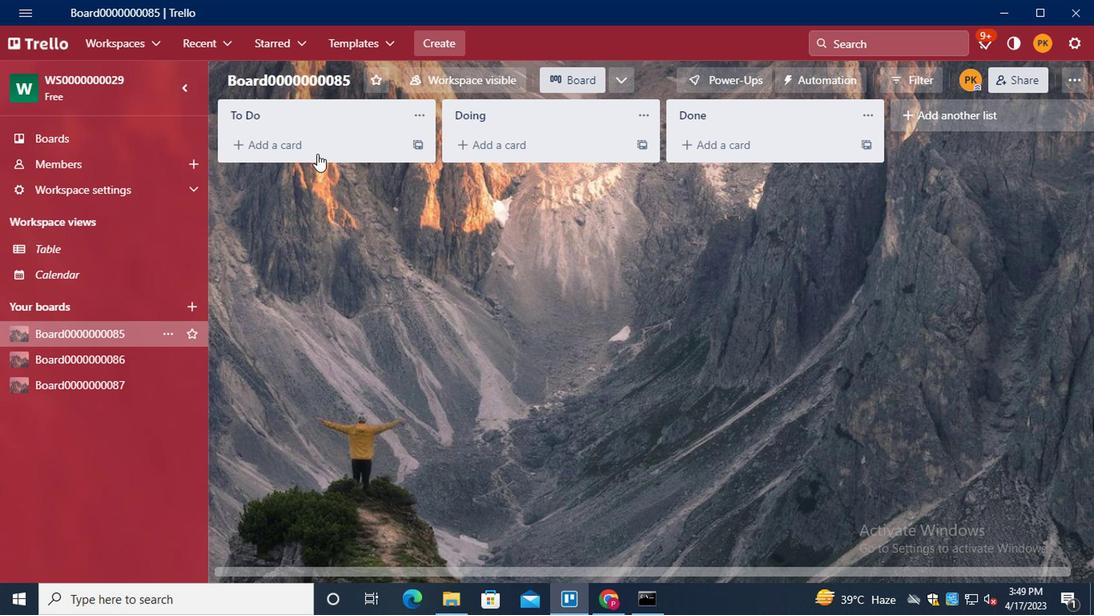 
Action: Mouse pressed left at (320, 143)
Screenshot: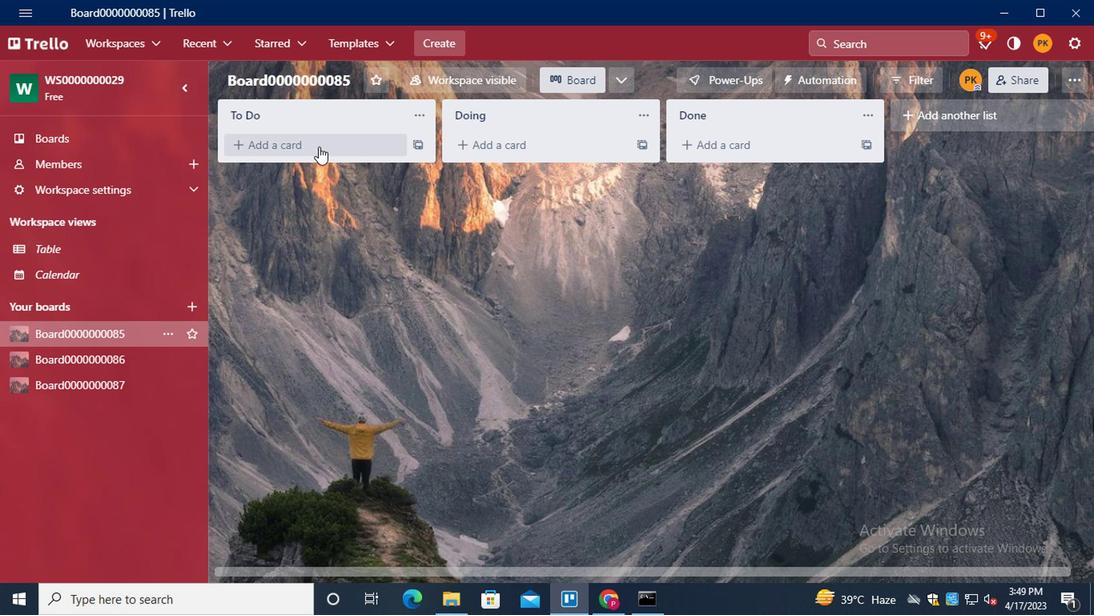 
Action: Key pressed <Key.shift>CARD0000000337<Key.enter><Key.shift>CARD0000000338<Key.enter>
Screenshot: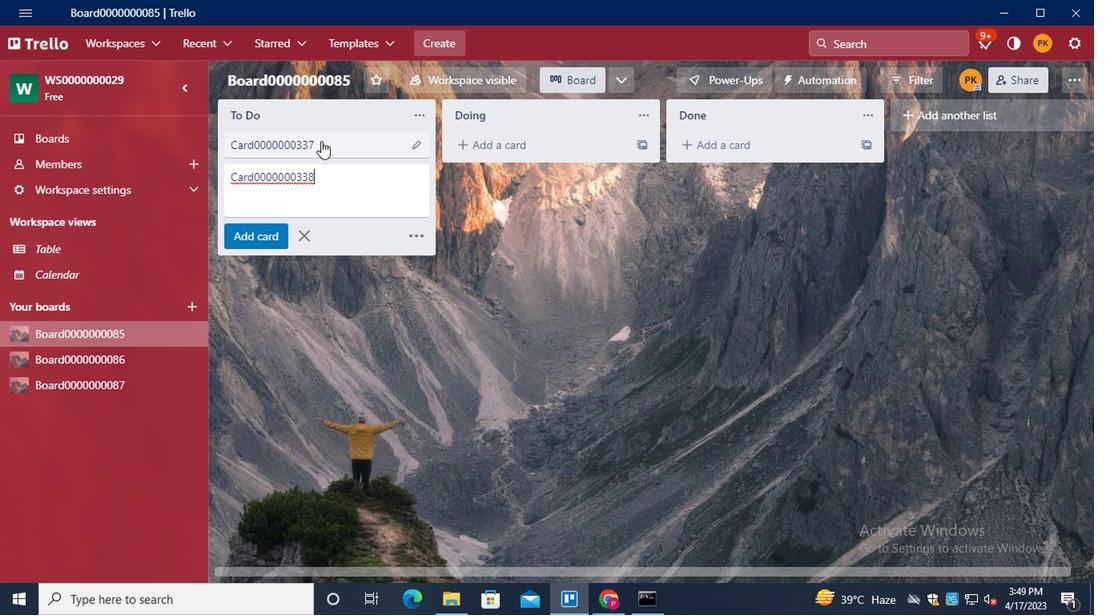 
Action: Mouse moved to (304, 275)
Screenshot: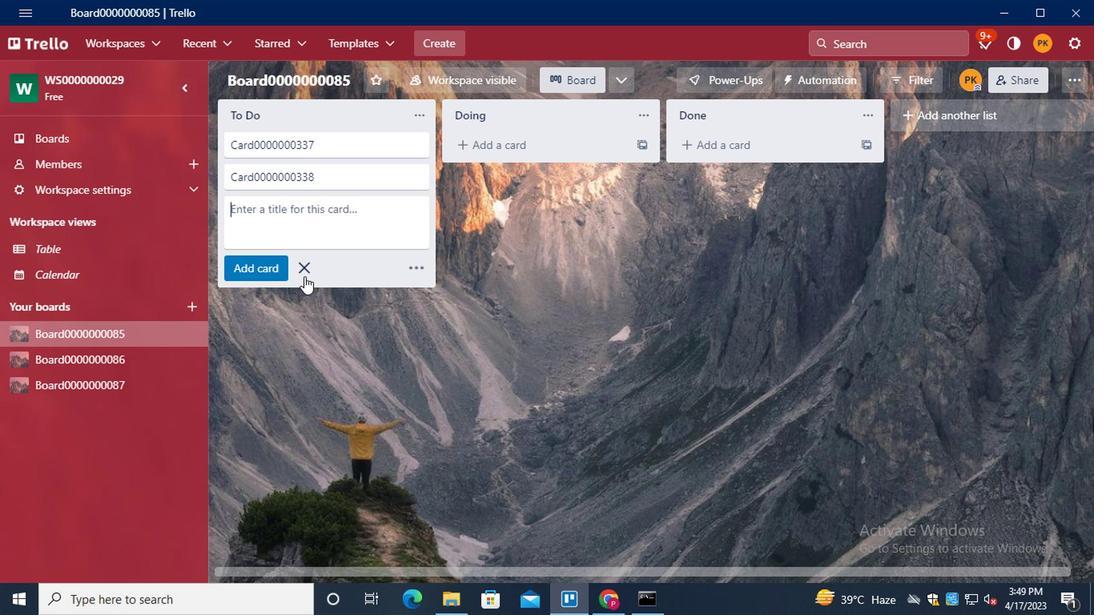 
Action: Mouse pressed left at (304, 275)
Screenshot: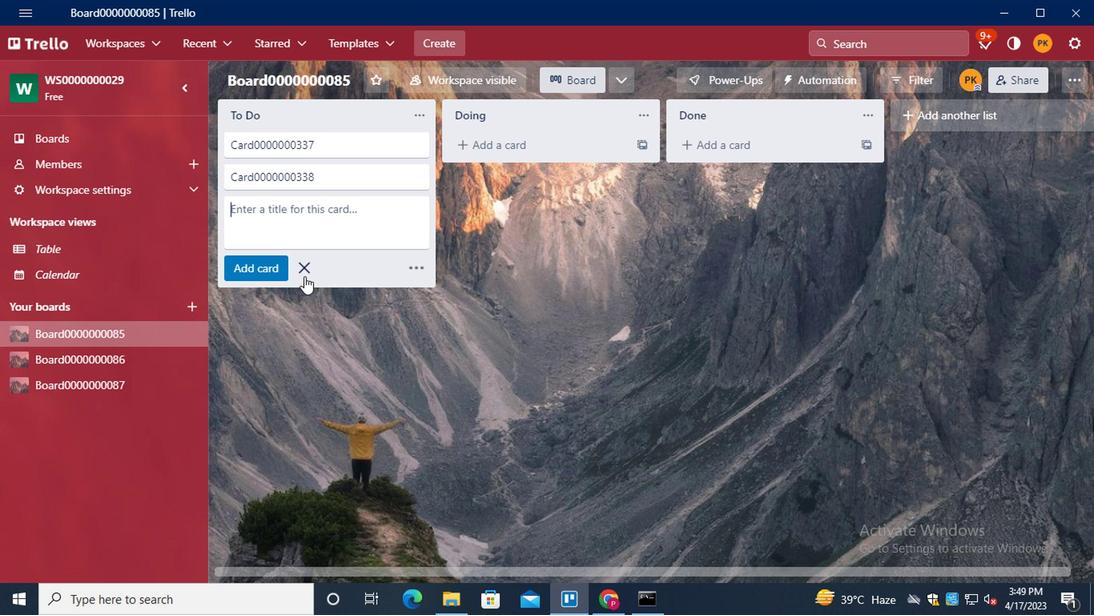 
Action: Mouse moved to (368, 328)
Screenshot: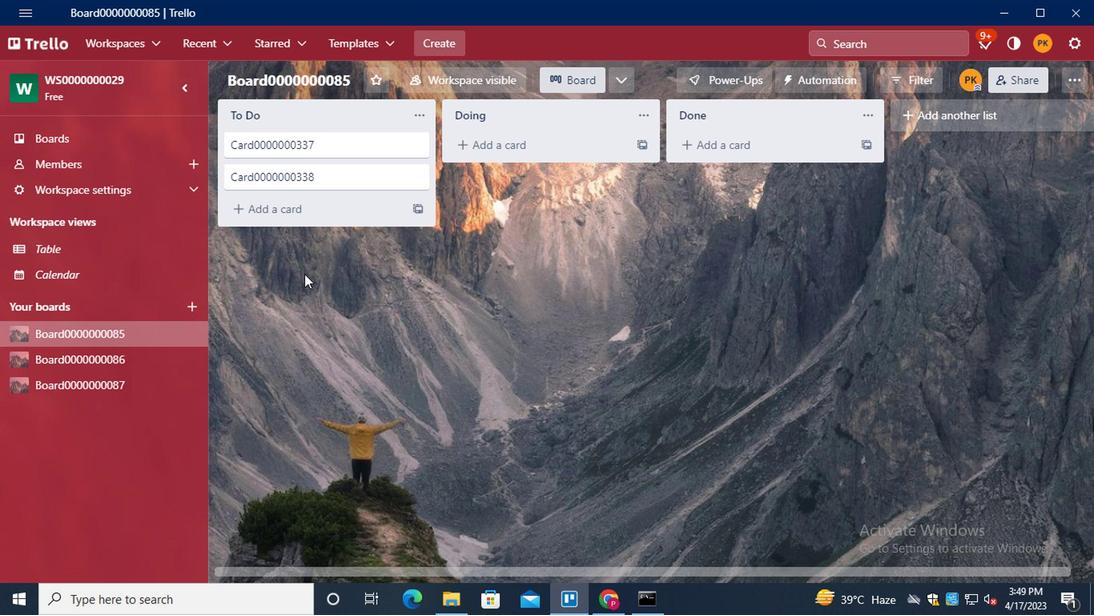 
